 Task: In the Company maersk.com, Create email and send with subject: 'Welcome to a New Paradigm: Introducing Our Visionary Solution', and with mail content 'Good Day!_x000D_
We're excited to introduce you to an innovative solution that will revolutionize your industry. Get ready to redefine success and reach new heights!_x000D_
Best Regard', attach the document: Terms_and_conditions.doc and insert image: visitingcard.jpg. Below Best Regards, write Pinterest and insert the URL: 'in.pinterest.com'. Mark checkbox to create task to follow up : In 2 weeks.  Enter or choose an email address of recipient's from company's contact and send.. Logged in from softage.5@softage.net
Action: Mouse moved to (77, 62)
Screenshot: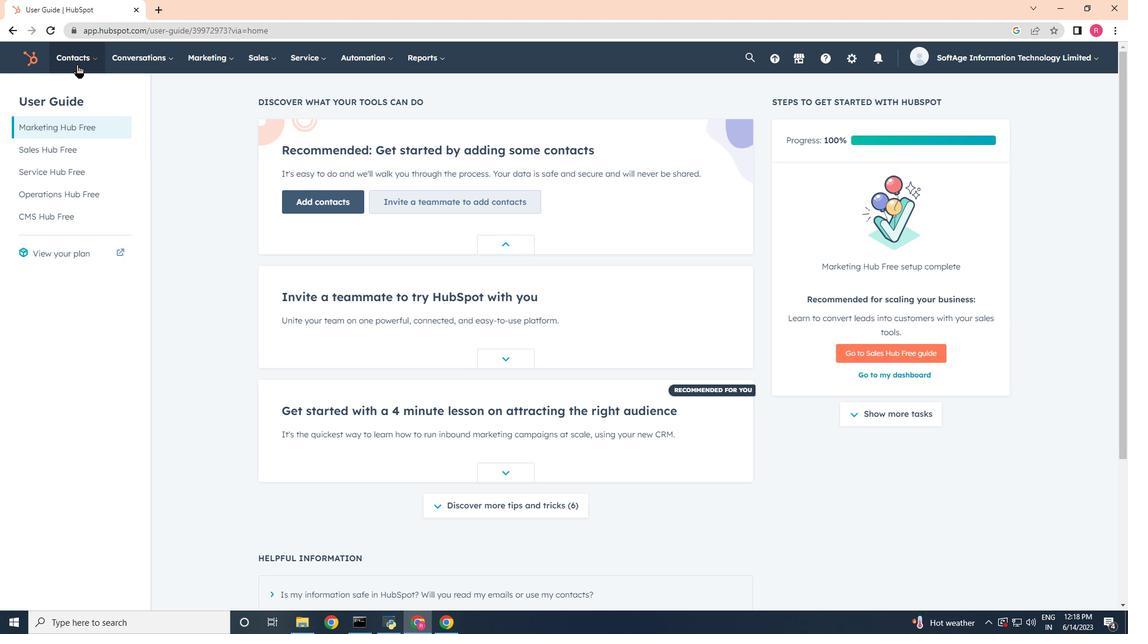 
Action: Mouse pressed left at (77, 62)
Screenshot: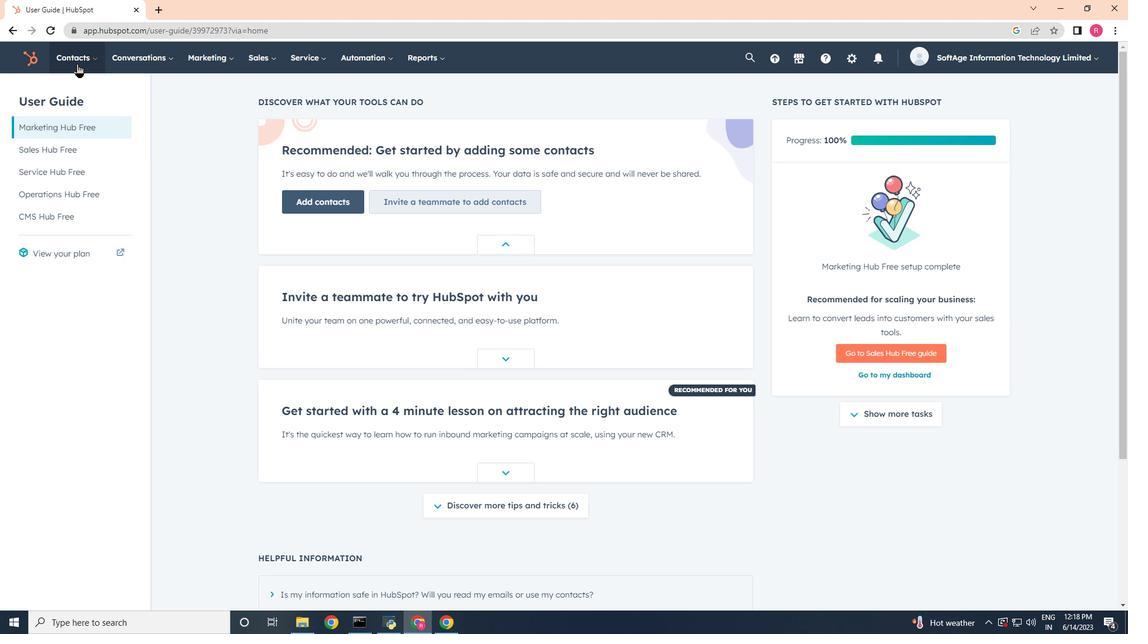 
Action: Mouse moved to (87, 115)
Screenshot: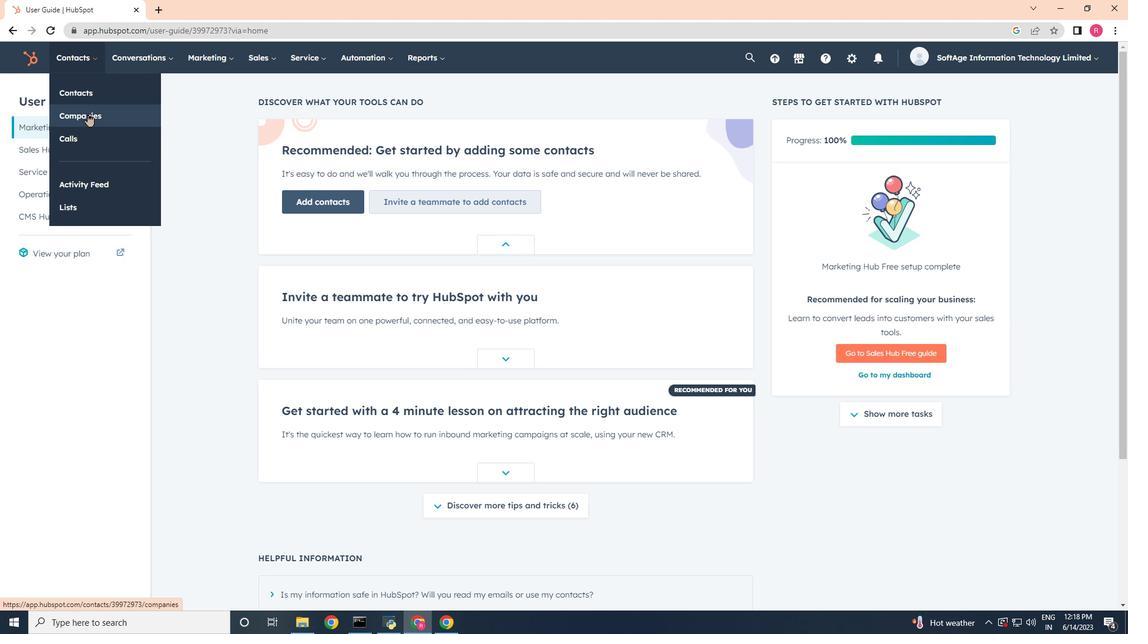 
Action: Mouse pressed left at (87, 115)
Screenshot: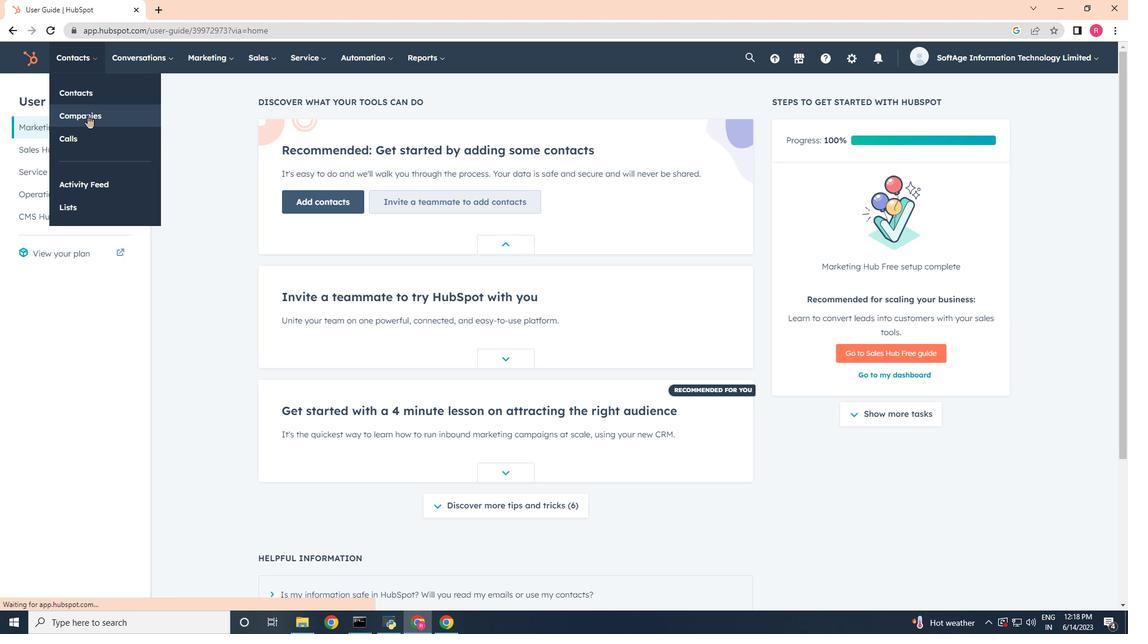 
Action: Mouse moved to (101, 192)
Screenshot: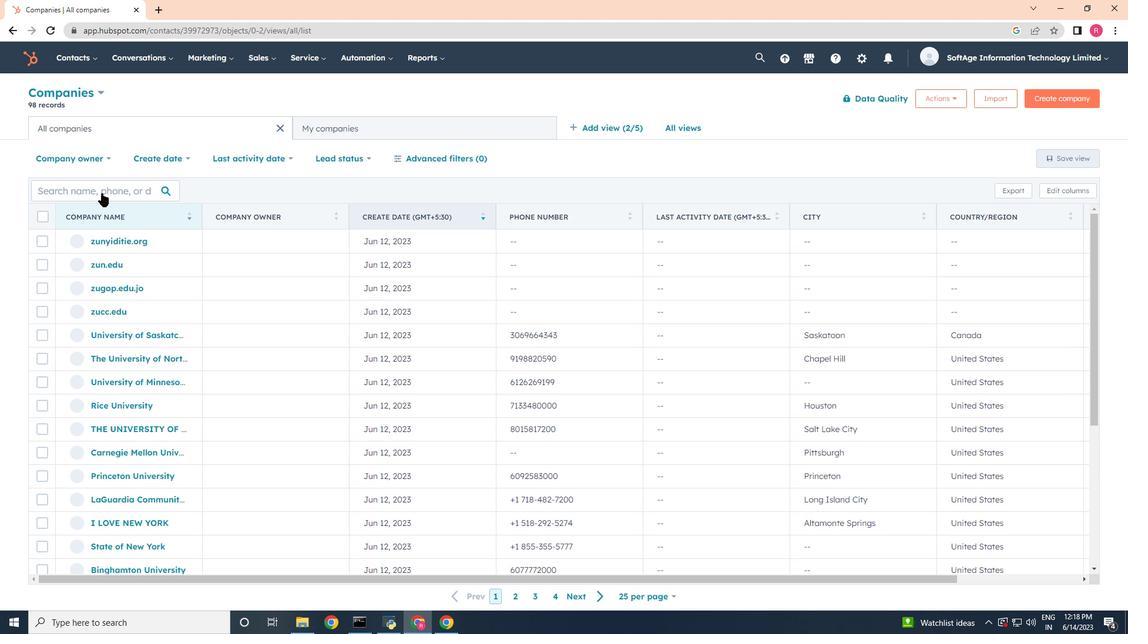 
Action: Mouse pressed left at (101, 192)
Screenshot: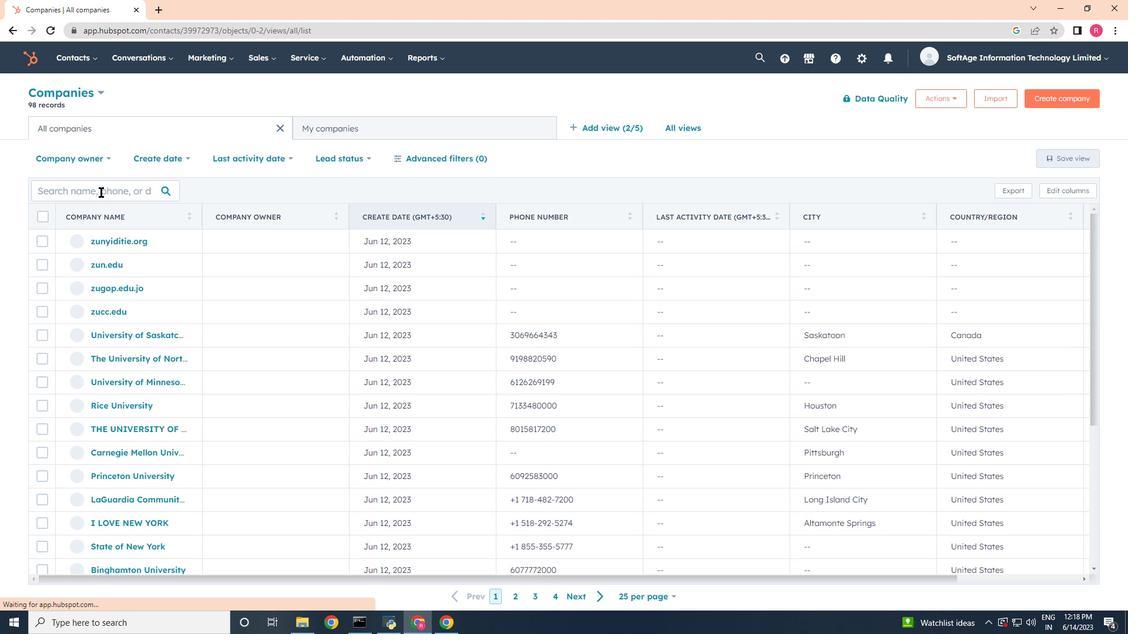 
Action: Key pressed maersk.com
Screenshot: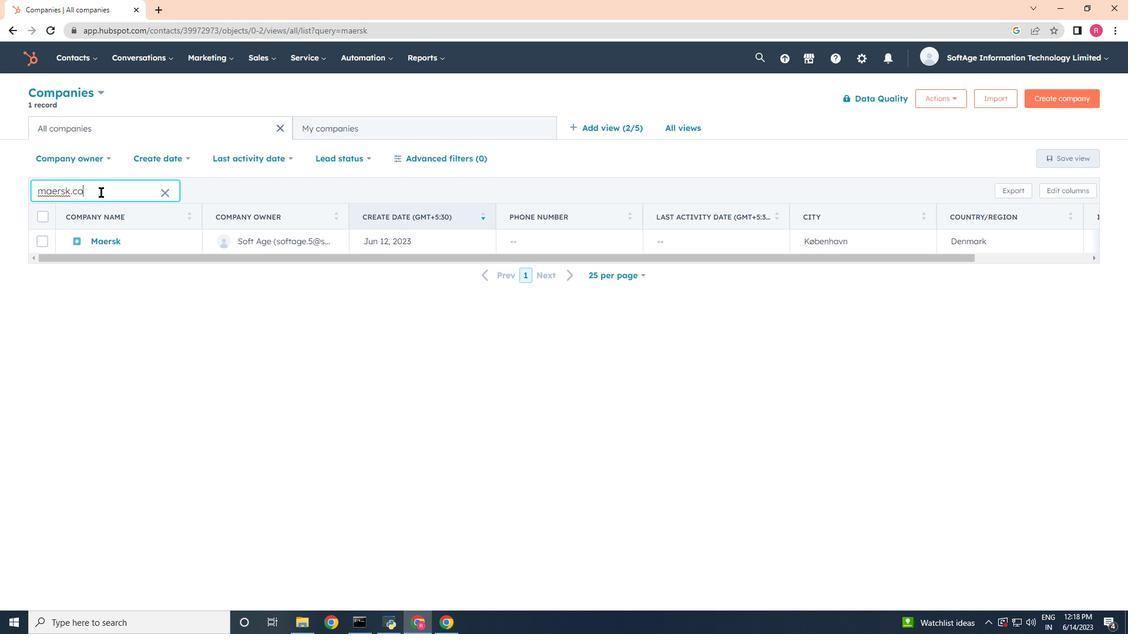 
Action: Mouse moved to (100, 239)
Screenshot: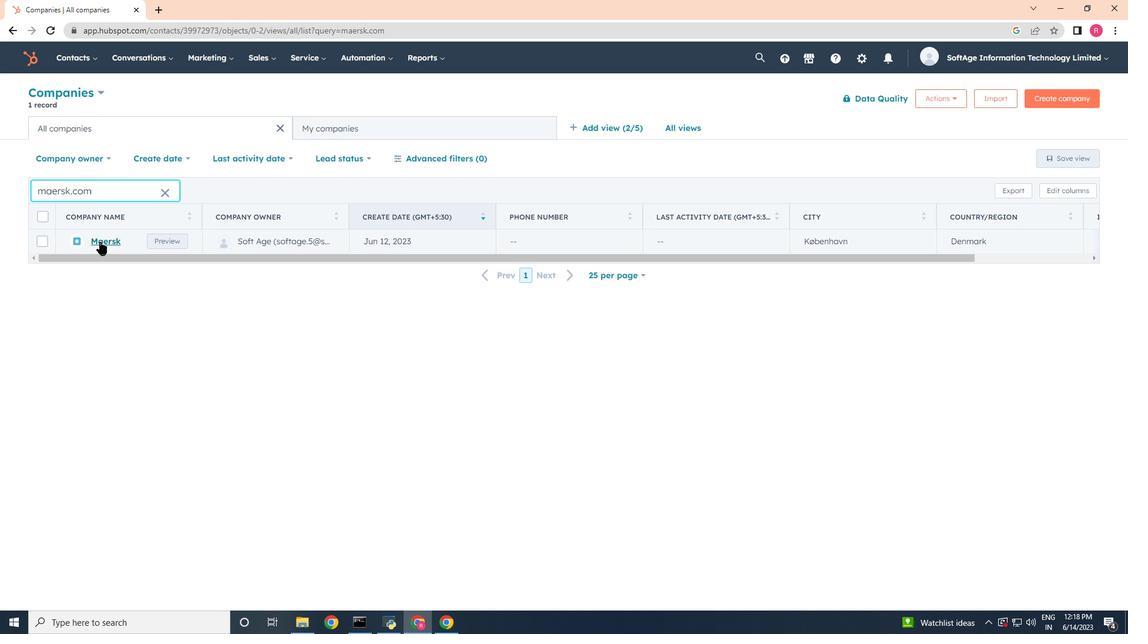
Action: Mouse pressed left at (100, 239)
Screenshot: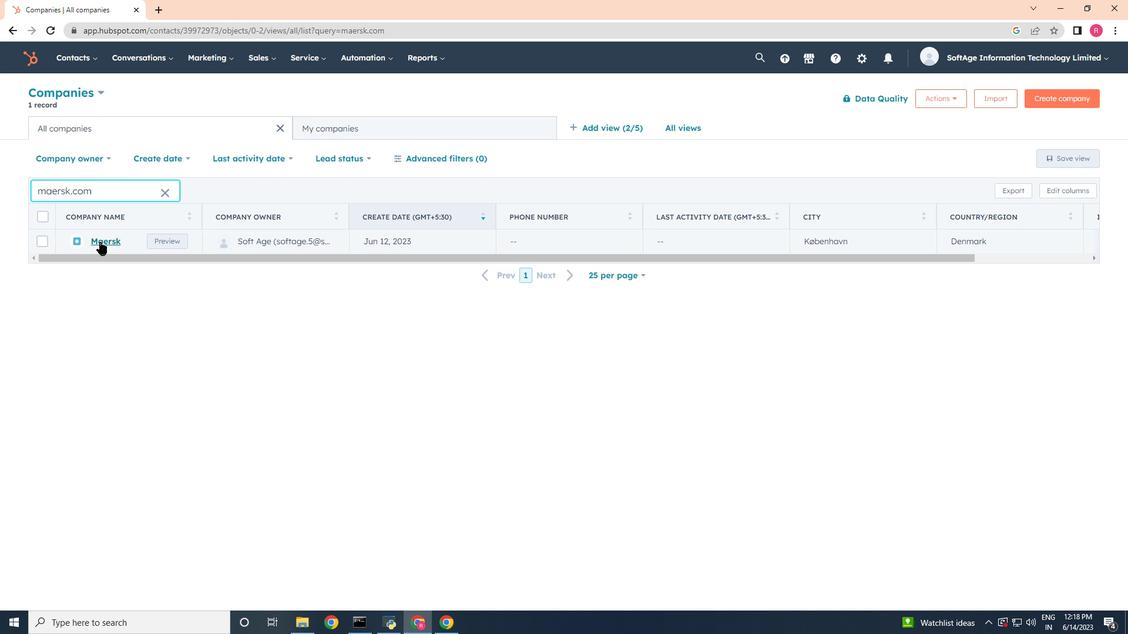 
Action: Mouse moved to (78, 198)
Screenshot: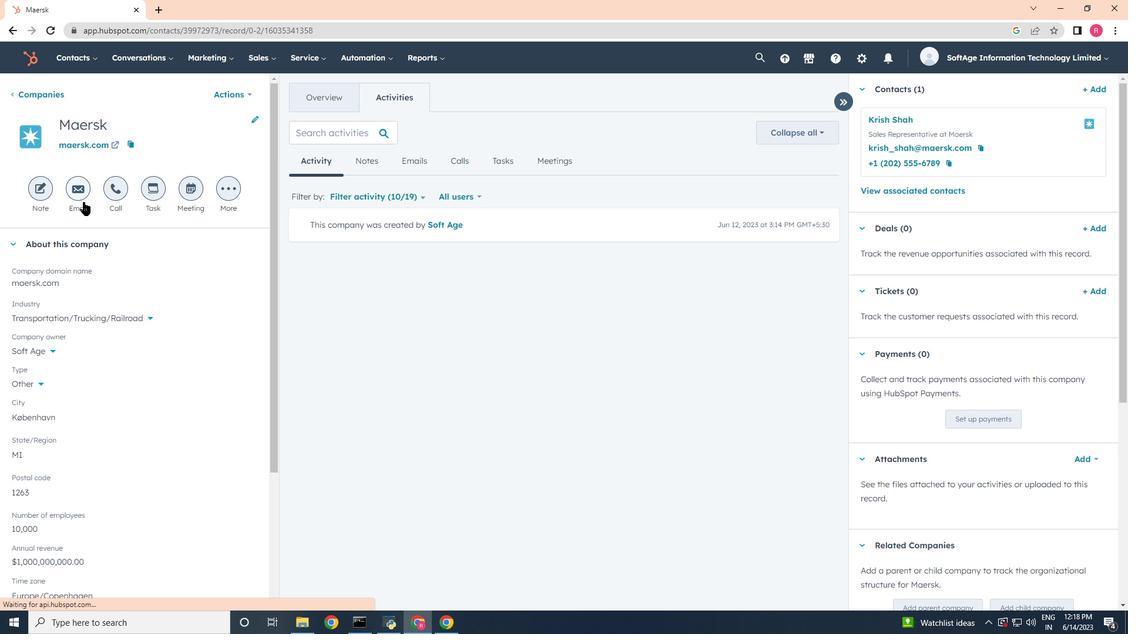 
Action: Mouse pressed left at (78, 198)
Screenshot: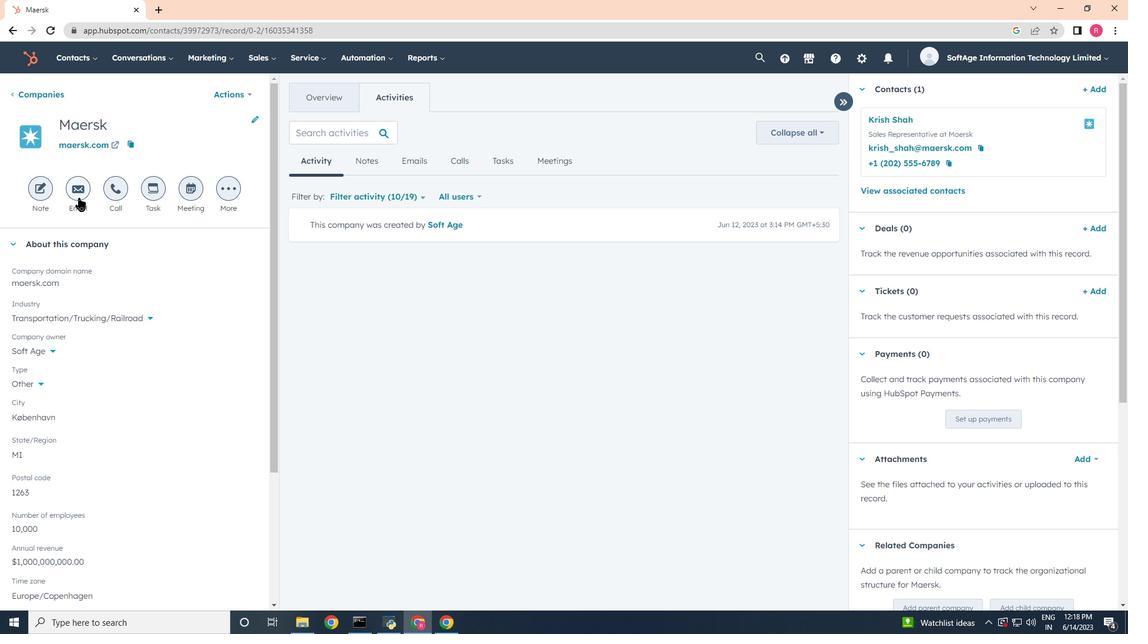 
Action: Mouse moved to (995, 297)
Screenshot: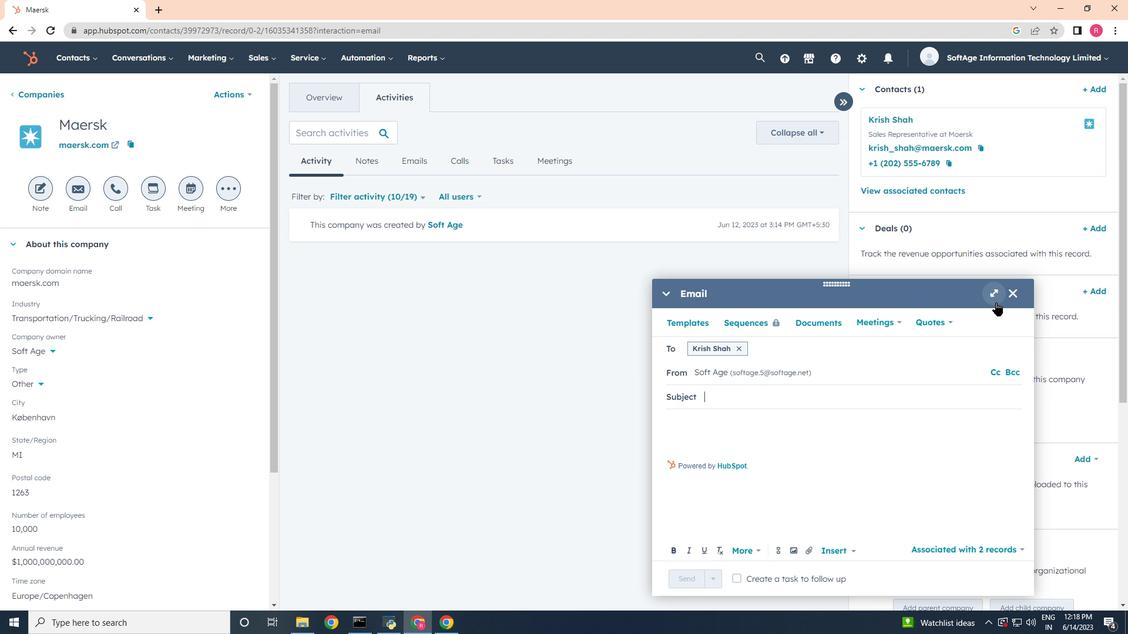 
Action: Mouse pressed left at (995, 297)
Screenshot: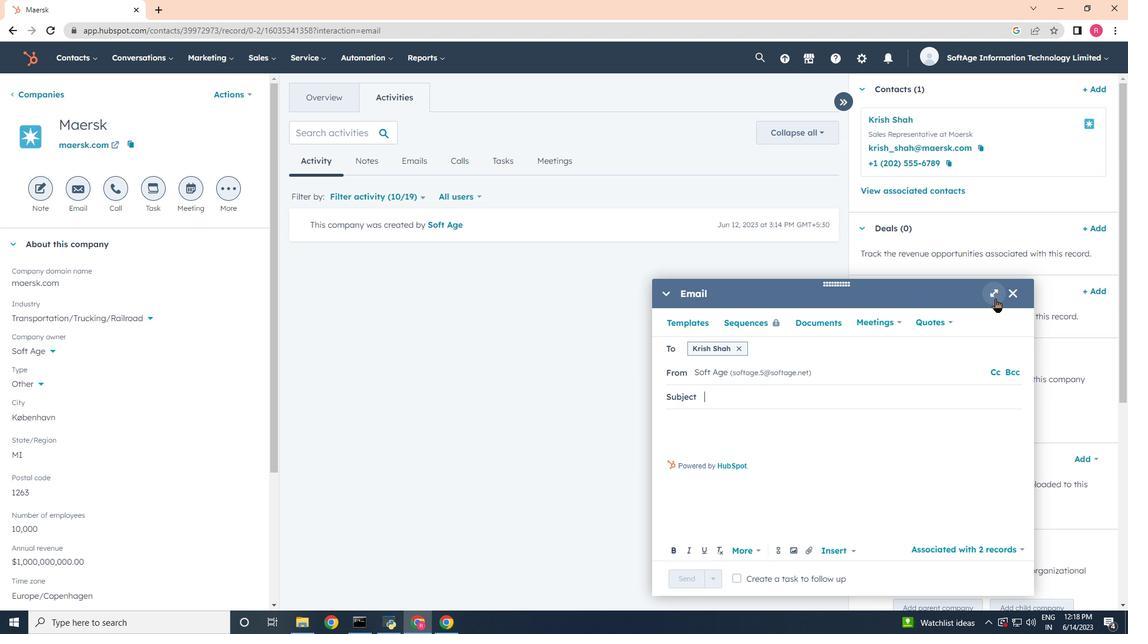 
Action: Mouse moved to (831, 381)
Screenshot: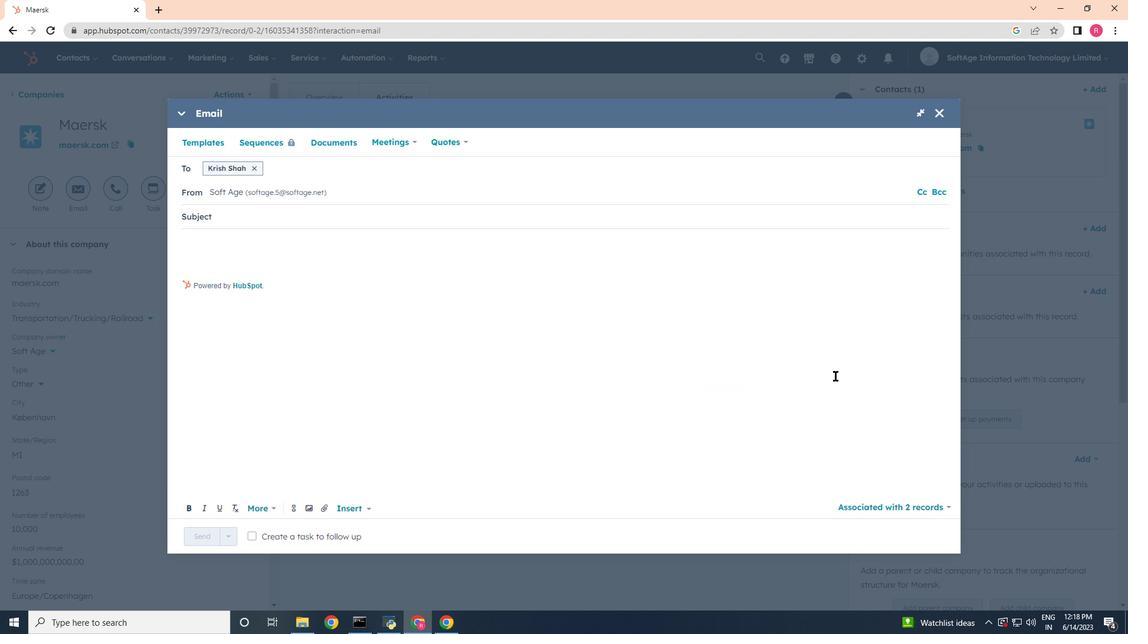 
Action: Key pressed <Key.shift><Key.shift><Key.shift>Welcome<Key.space>to<Key.space>a<Key.space><Key.shift>New<Key.space><Key.shift>Paradigm<Key.shift_r>:<Key.space><Key.shift>Introducing<Key.space><Key.shift>Our<Key.space><Key.shift>Visionary<Key.space><Key.shift>Solution
Screenshot: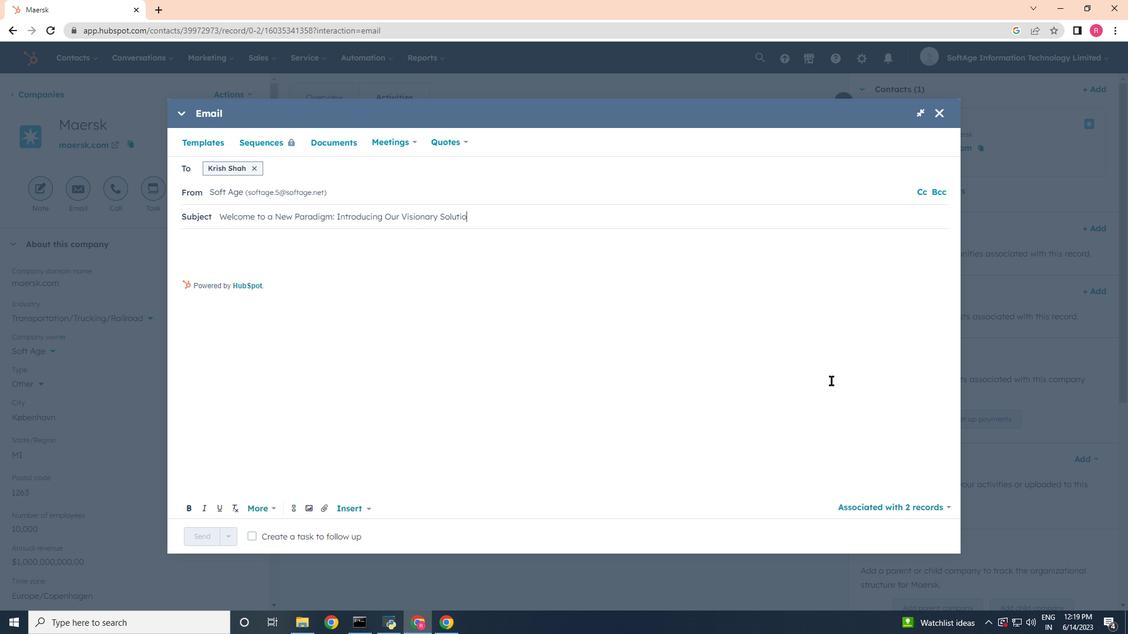 
Action: Mouse moved to (198, 245)
Screenshot: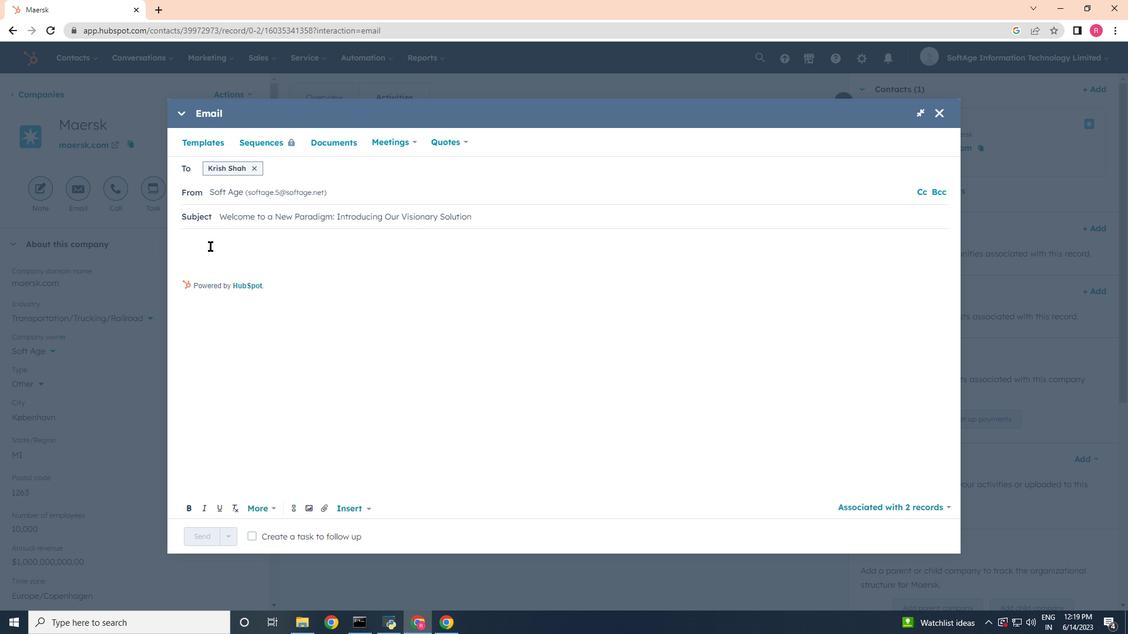 
Action: Mouse pressed left at (198, 245)
Screenshot: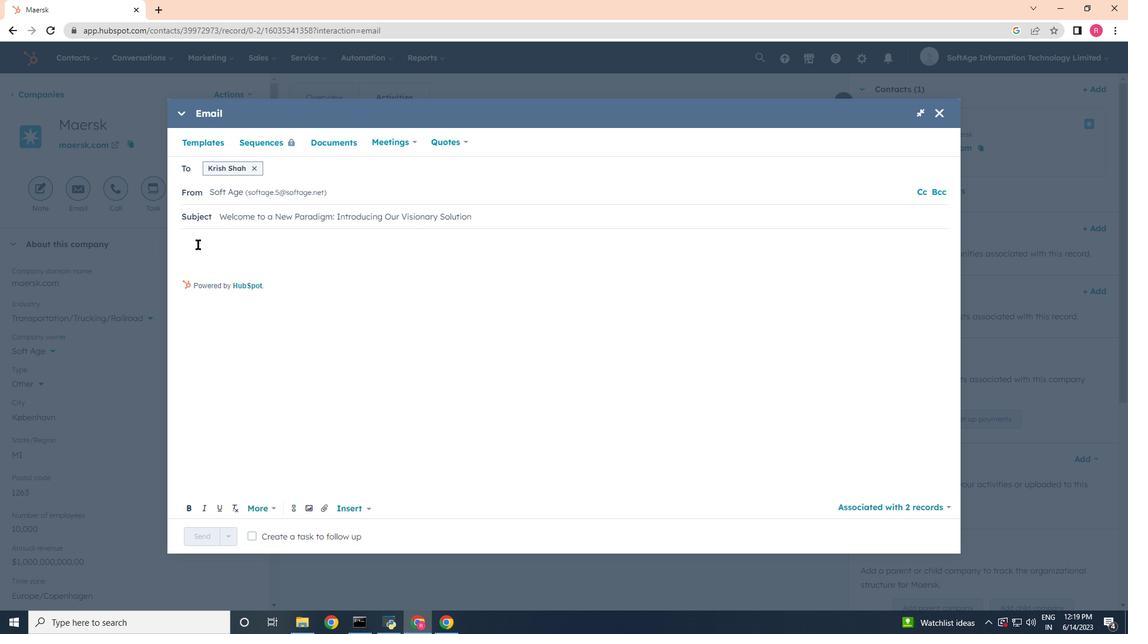 
Action: Key pressed <Key.shift><Key.shift><Key.shift>We're<Key.space>
Screenshot: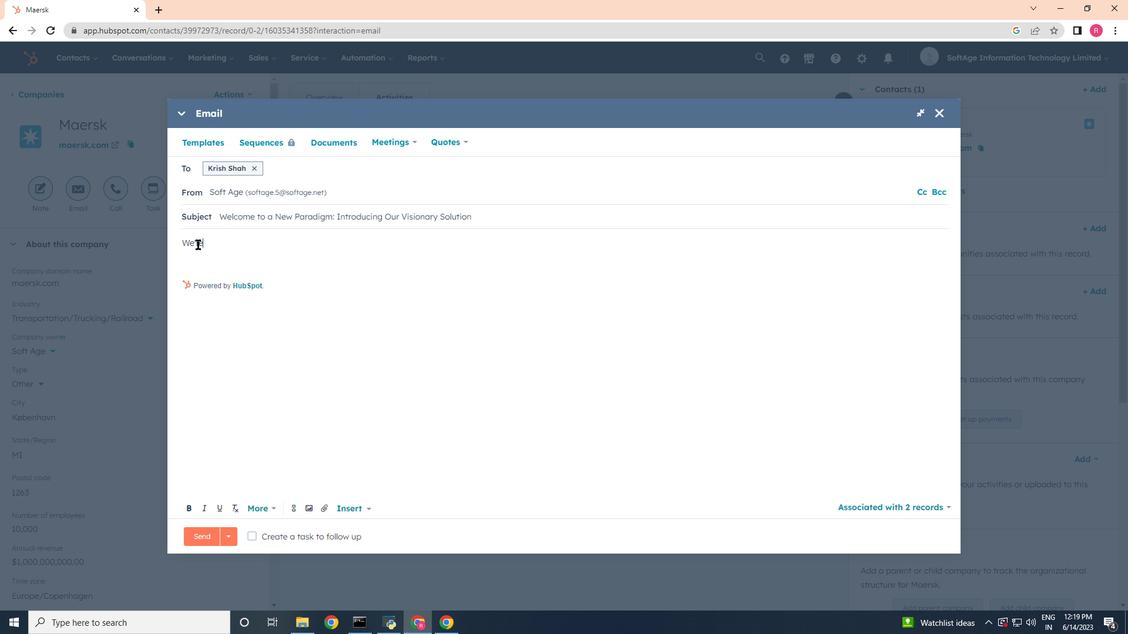 
Action: Mouse moved to (194, 423)
Screenshot: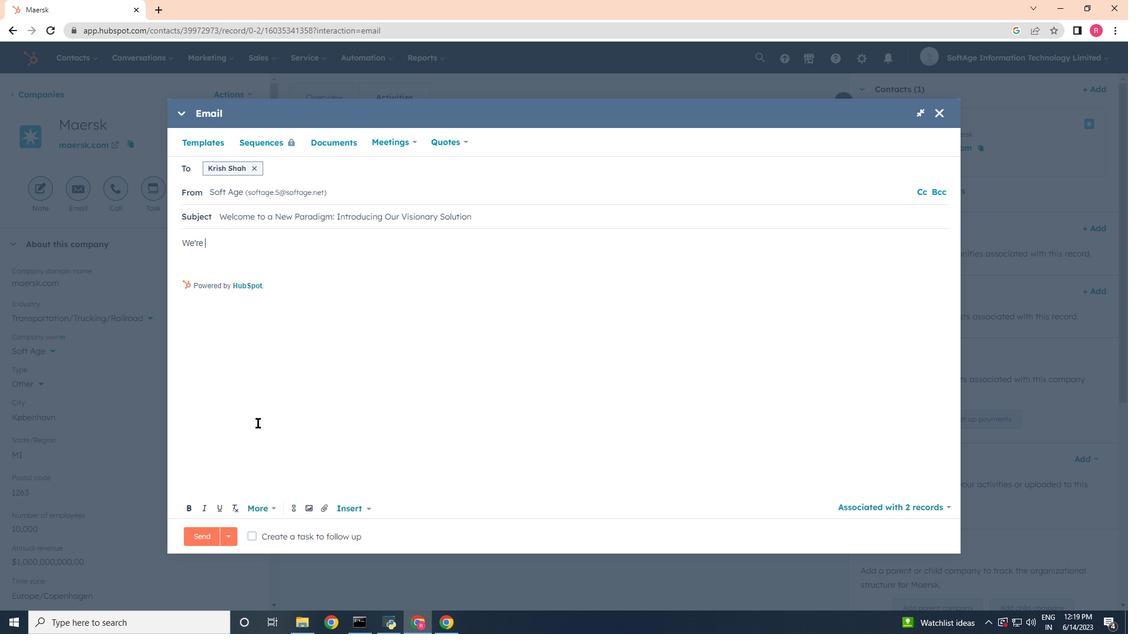 
Action: Key pressed excited<Key.space>to<Key.space>introducing<Key.space>you<Key.space>to<Key.space>an<Key.space>innovative<Key.space>solution<Key.space>that<Key.space>will<Key.space>revolutionize<Key.space>your<Key.space>industry<Key.space><Key.backspace>.<Key.space><Key.shift>Get<Key.space>ready<Key.space>to<Key.space>redefine<Key.space>sucess<Key.space><Key.backspace><Key.backspace><Key.backspace><Key.backspace>cess<Key.space>and<Key.space>rech<Key.space>new<Key.space>heights
Screenshot: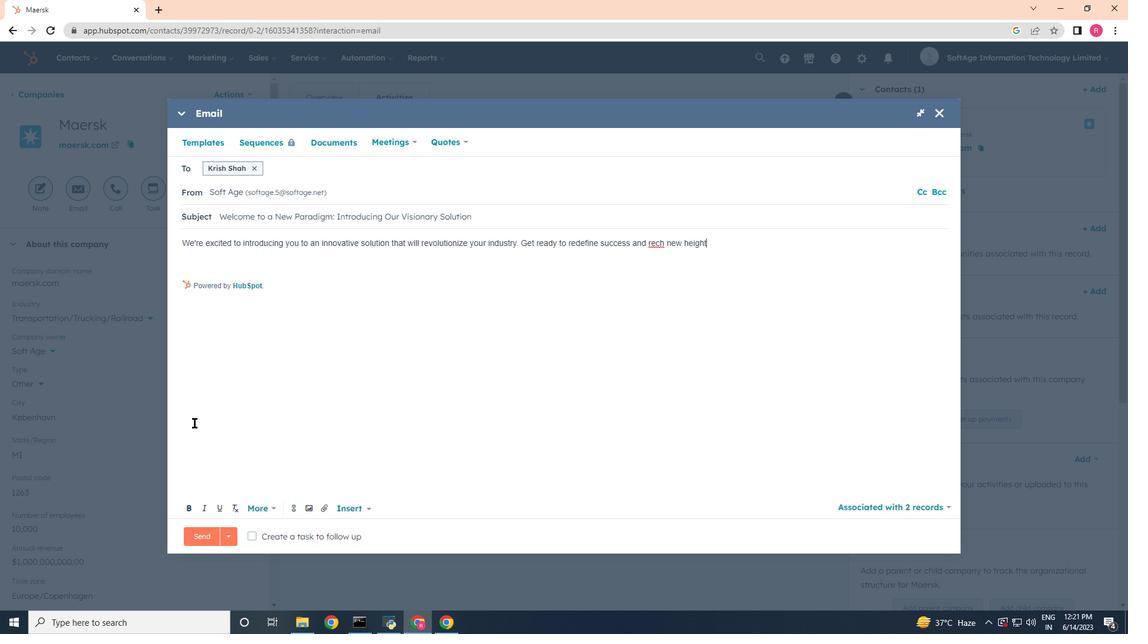 
Action: Mouse moved to (659, 242)
Screenshot: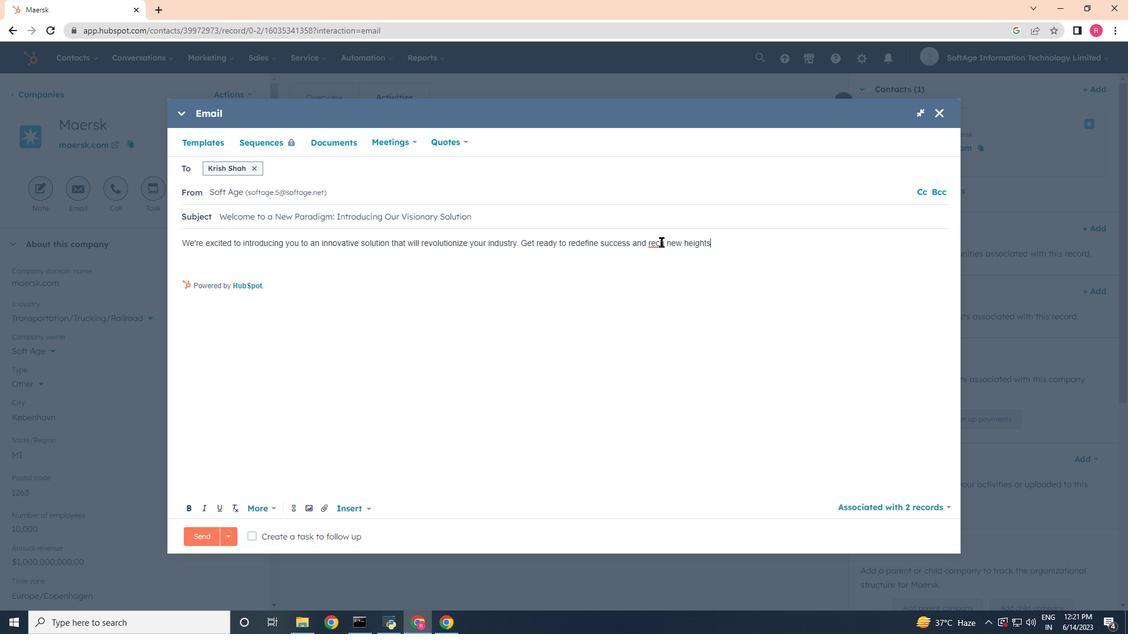 
Action: Mouse pressed left at (659, 242)
Screenshot: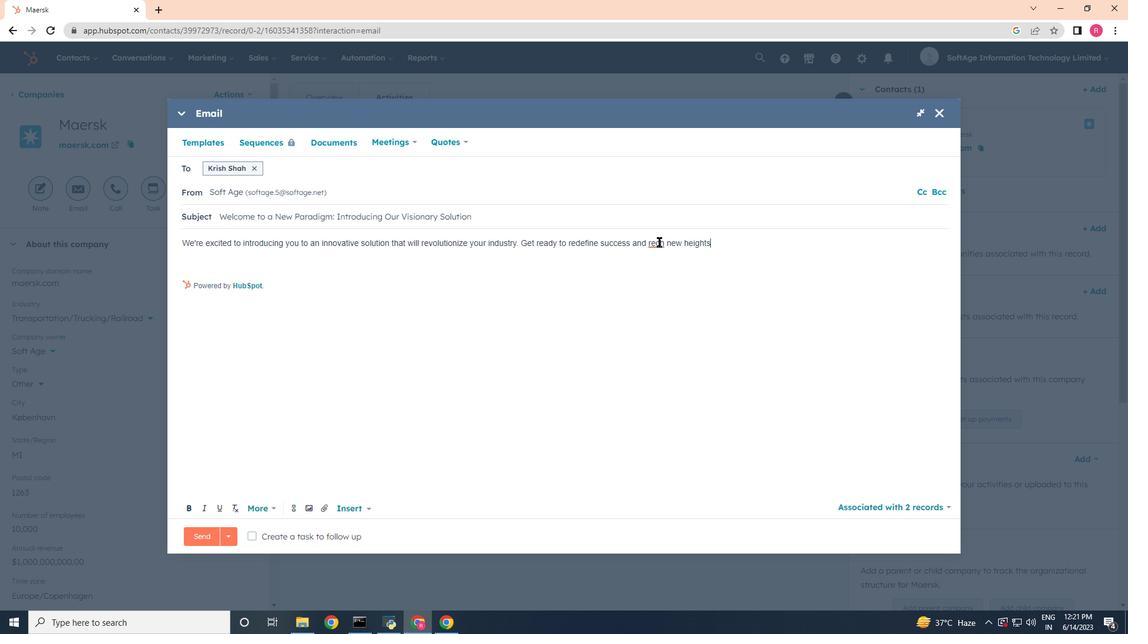 
Action: Mouse moved to (655, 242)
Screenshot: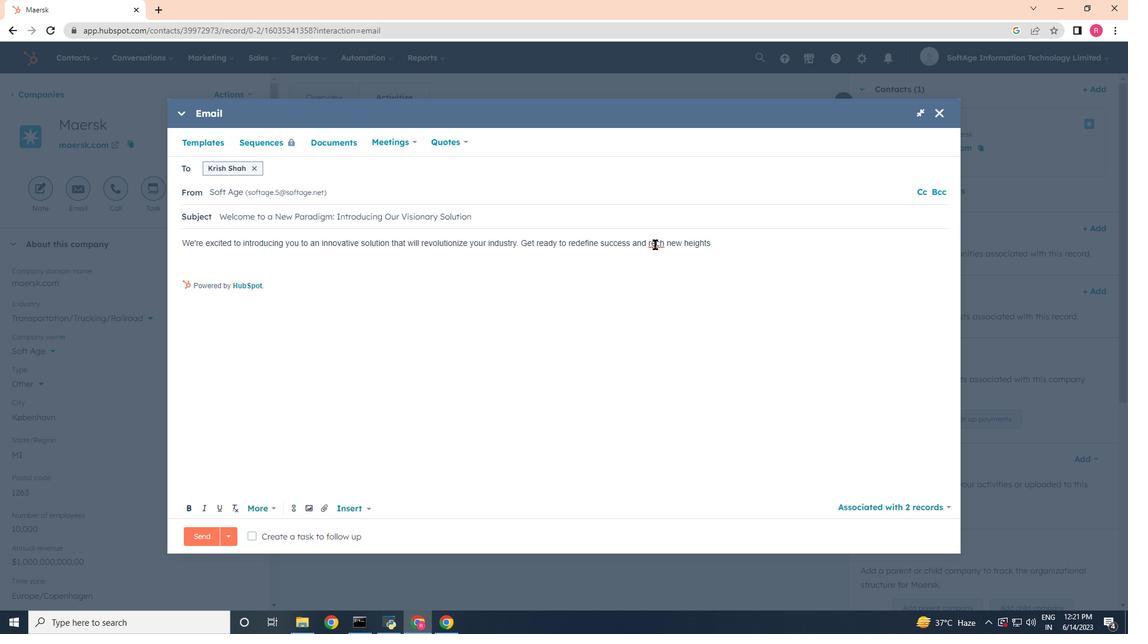 
Action: Mouse pressed left at (655, 242)
Screenshot: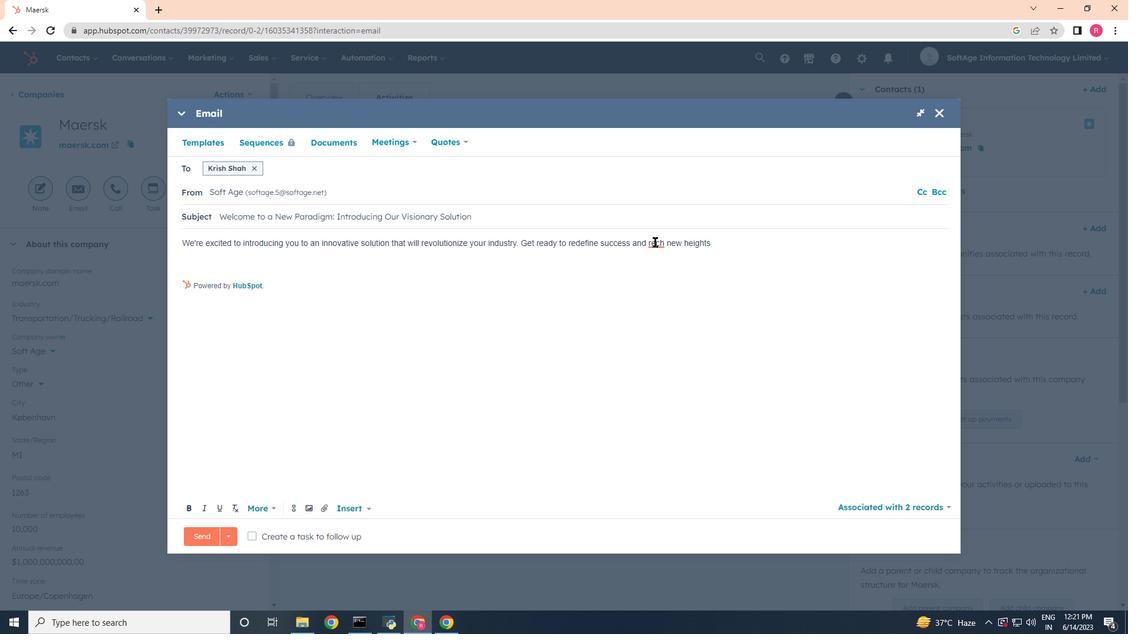 
Action: Key pressed a
Screenshot: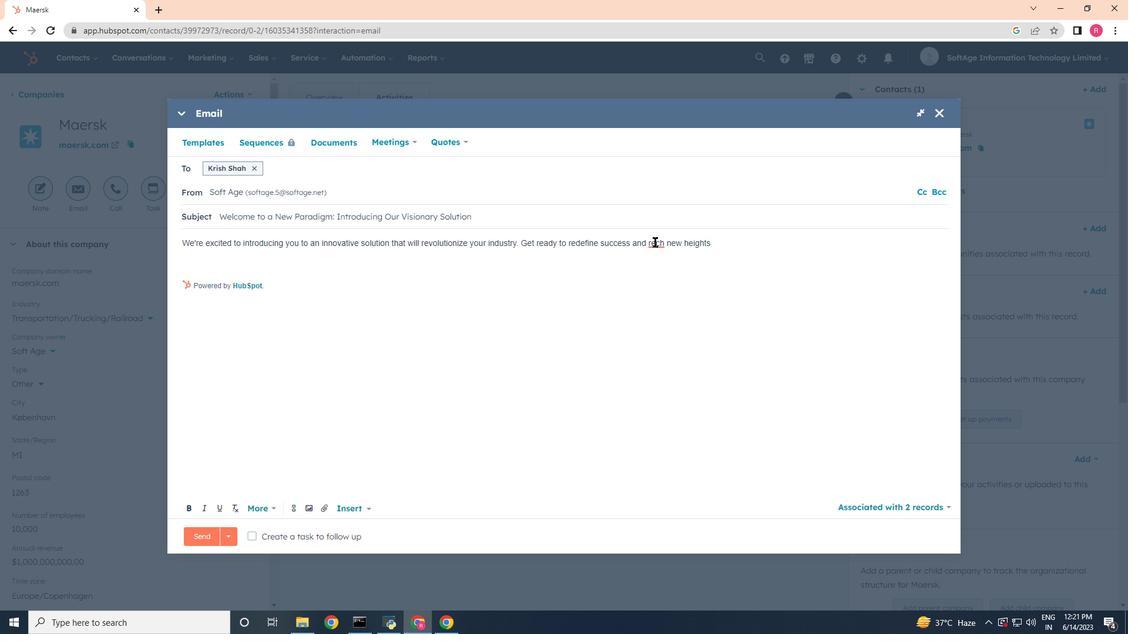 
Action: Mouse moved to (726, 245)
Screenshot: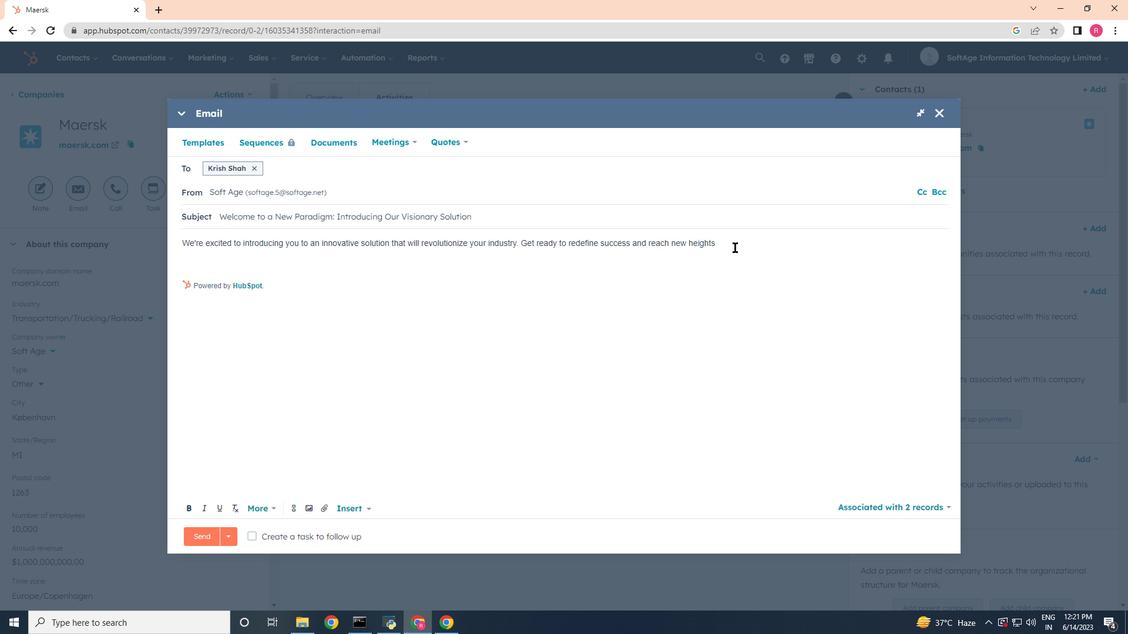 
Action: Mouse pressed left at (726, 245)
Screenshot: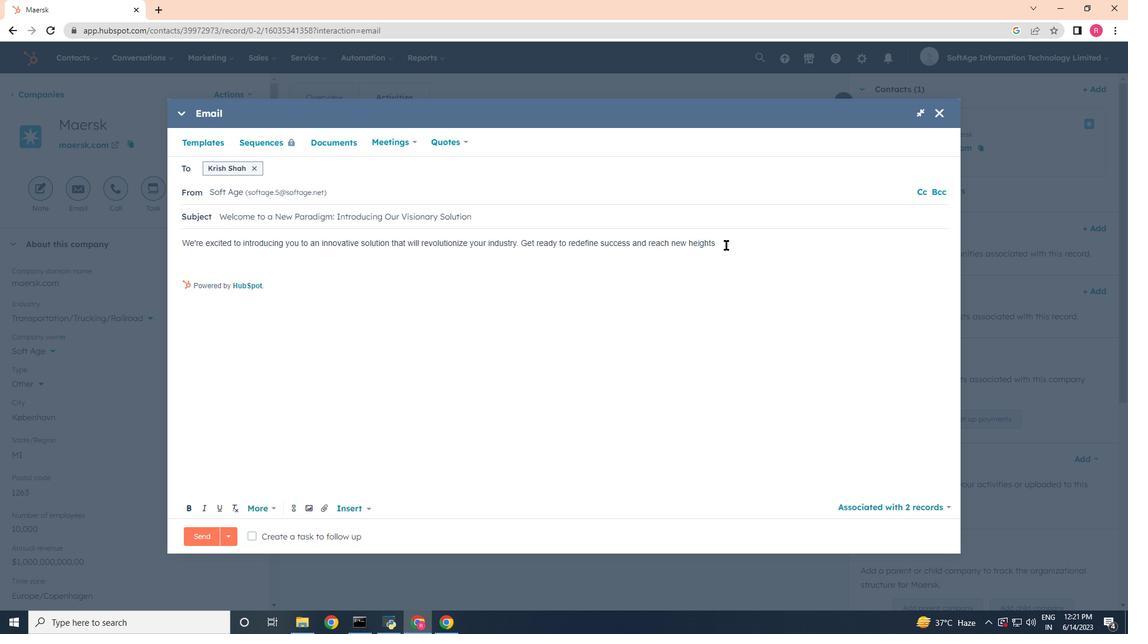 
Action: Key pressed <Key.shift><Key.shift><Key.shift><Key.shift><Key.shift><Key.shift><Key.shift><Key.shift>!<Key.enter><Key.enter><Key.shift>Best<Key.space><Key.shift>Regard,<Key.enter>
Screenshot: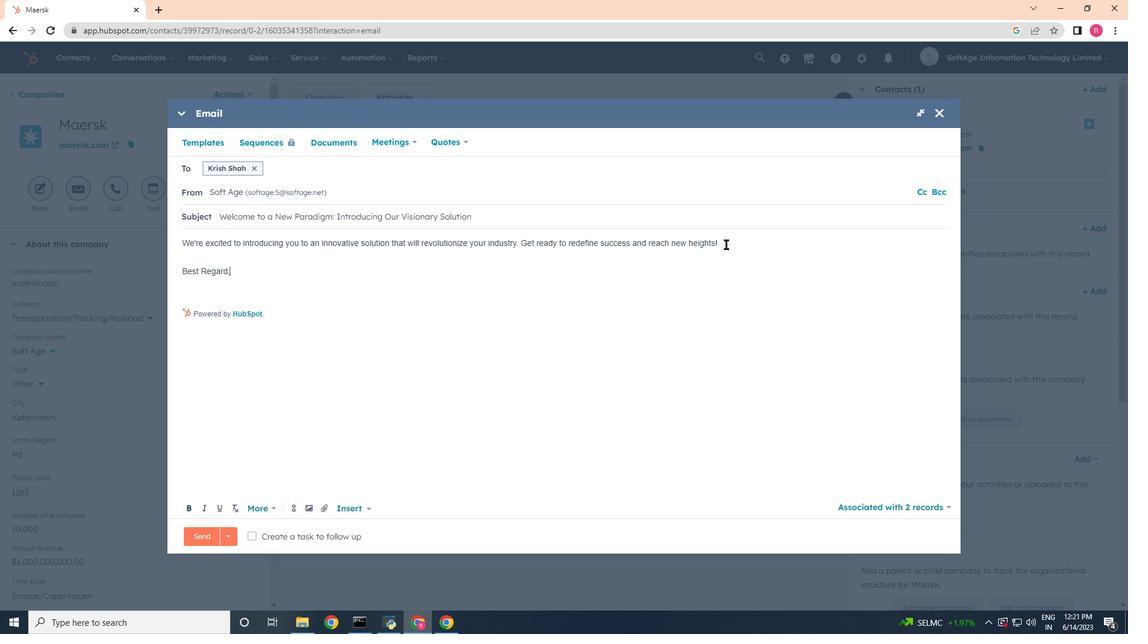 
Action: Mouse moved to (326, 507)
Screenshot: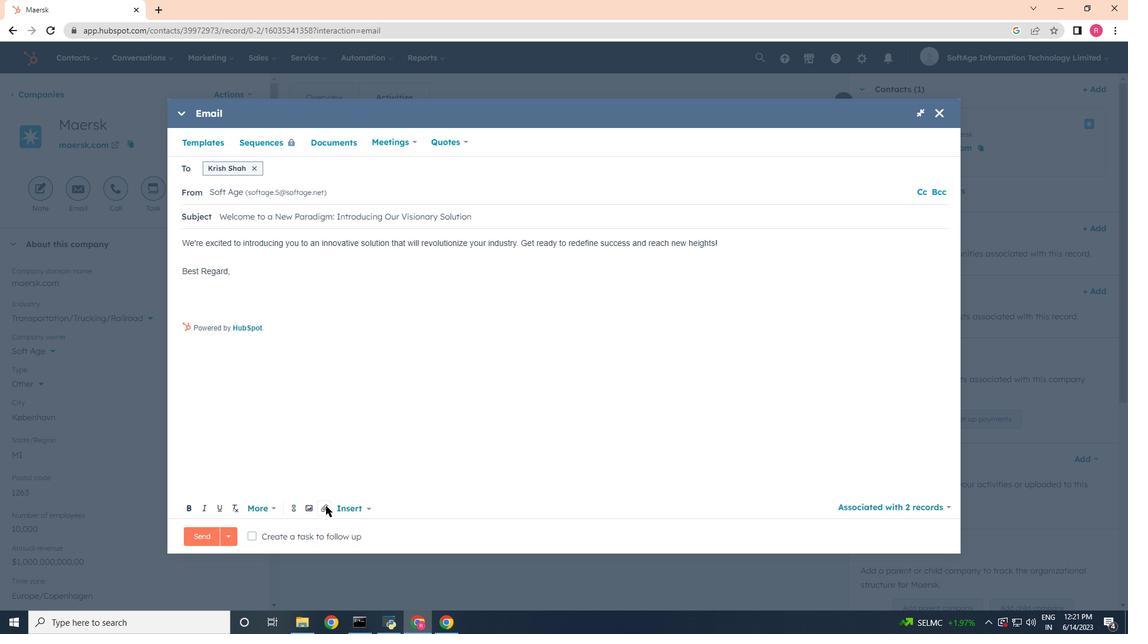 
Action: Mouse pressed left at (326, 507)
Screenshot: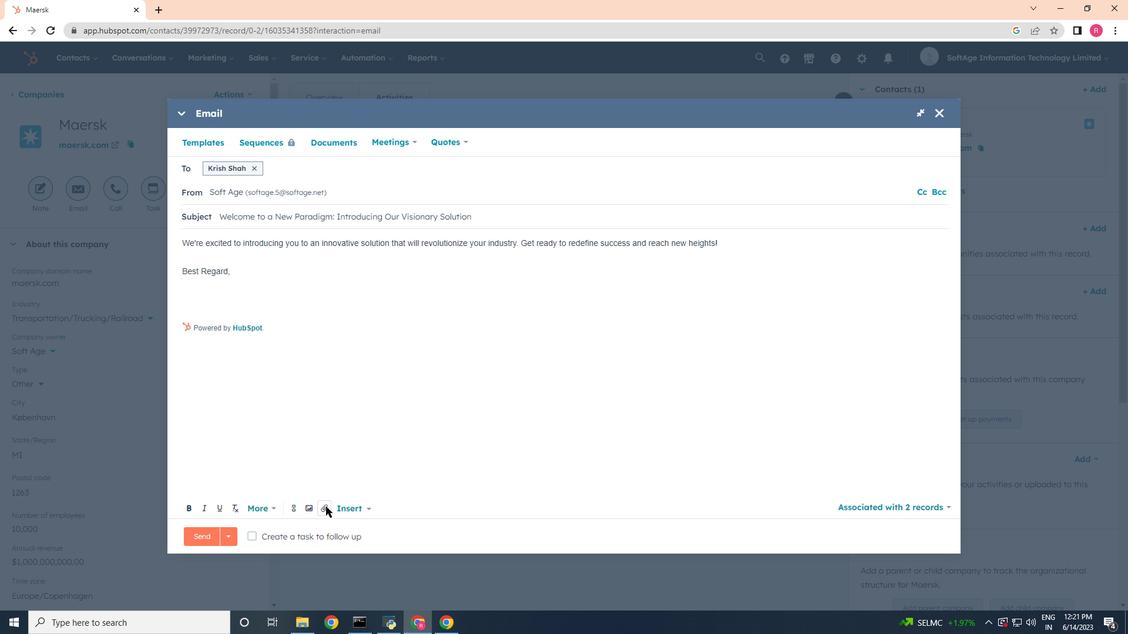 
Action: Mouse moved to (335, 477)
Screenshot: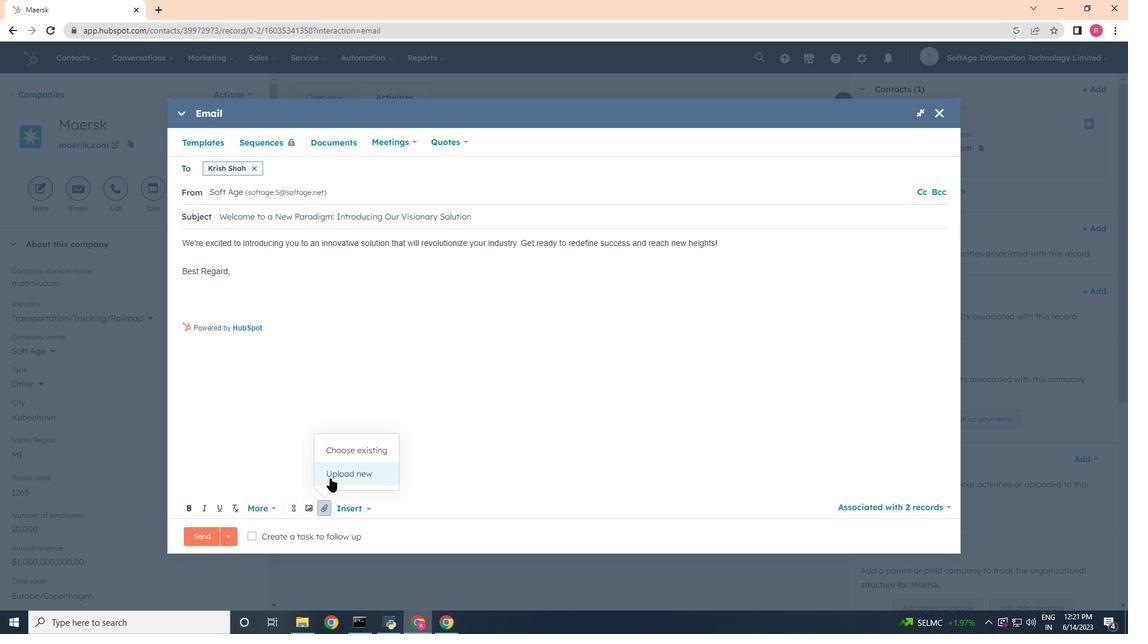 
Action: Mouse pressed left at (335, 477)
Screenshot: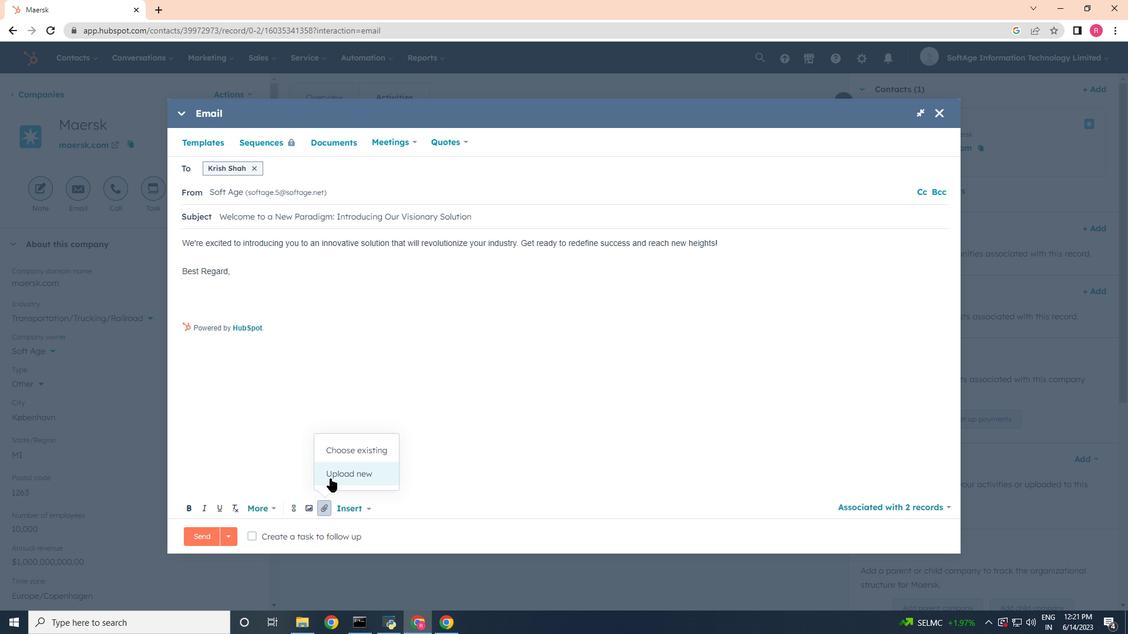 
Action: Mouse moved to (250, 258)
Screenshot: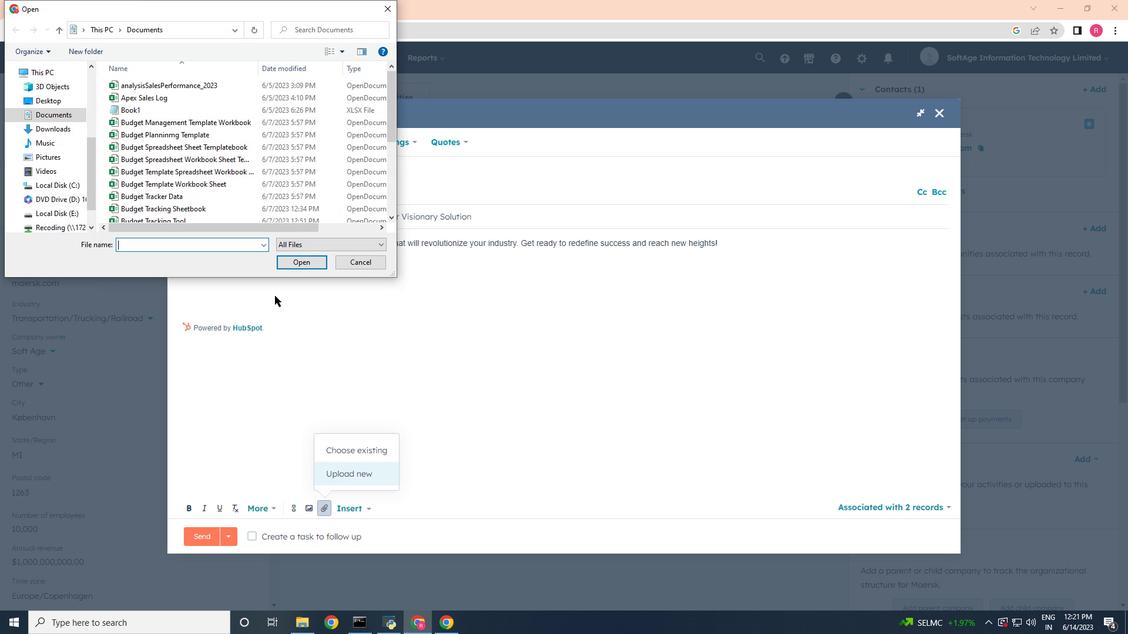 
Action: Mouse scrolled (250, 258) with delta (0, 0)
Screenshot: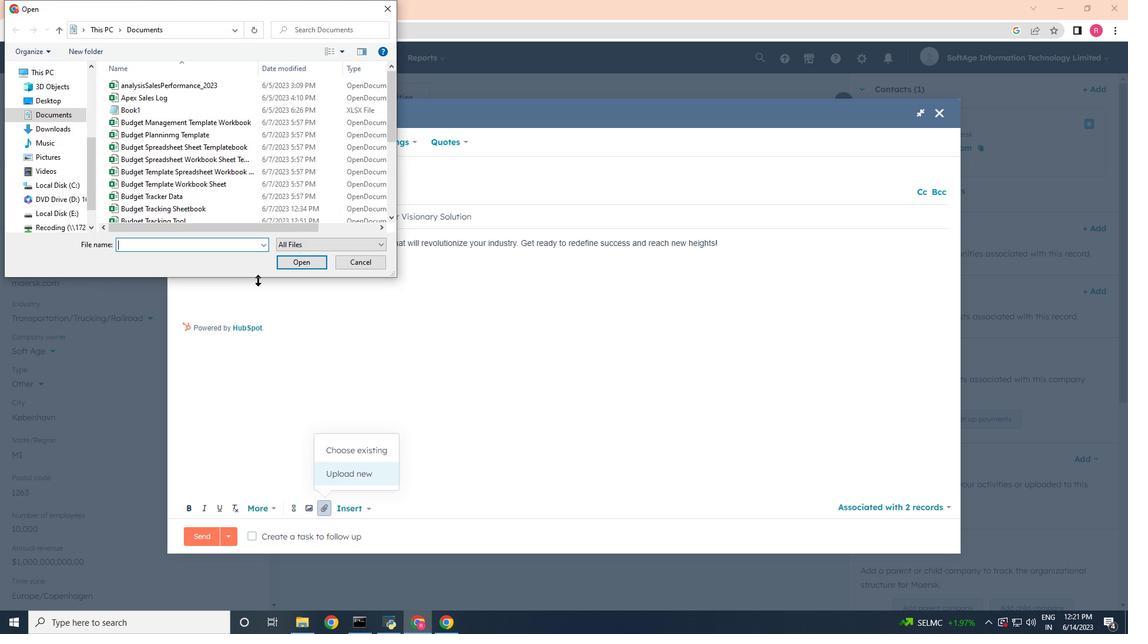 
Action: Mouse moved to (250, 248)
Screenshot: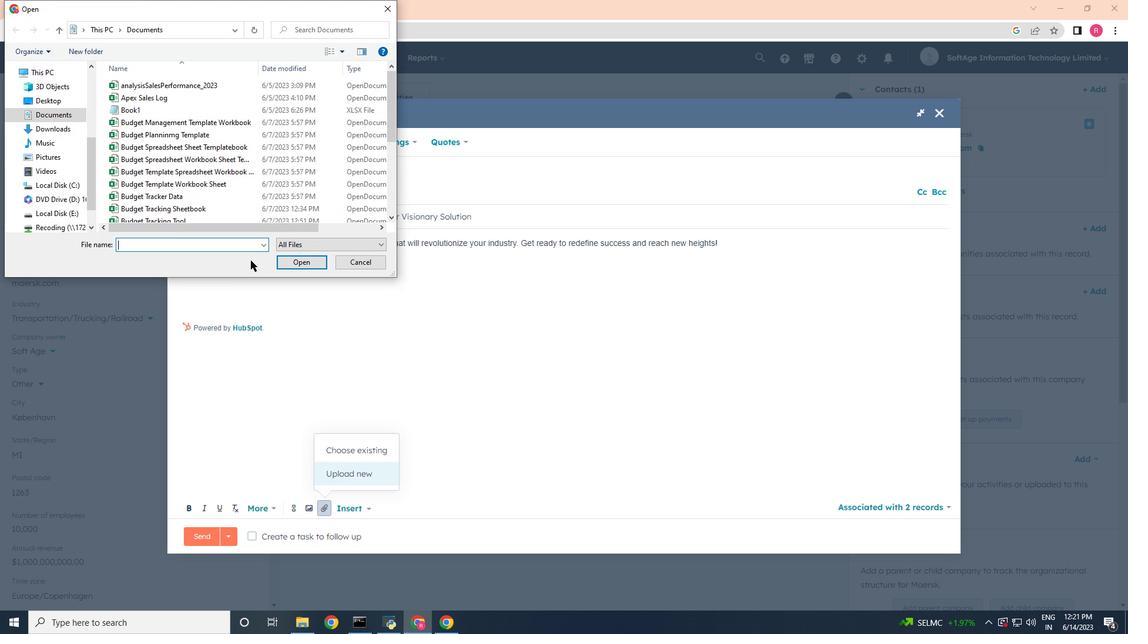 
Action: Mouse scrolled (250, 247) with delta (0, 0)
Screenshot: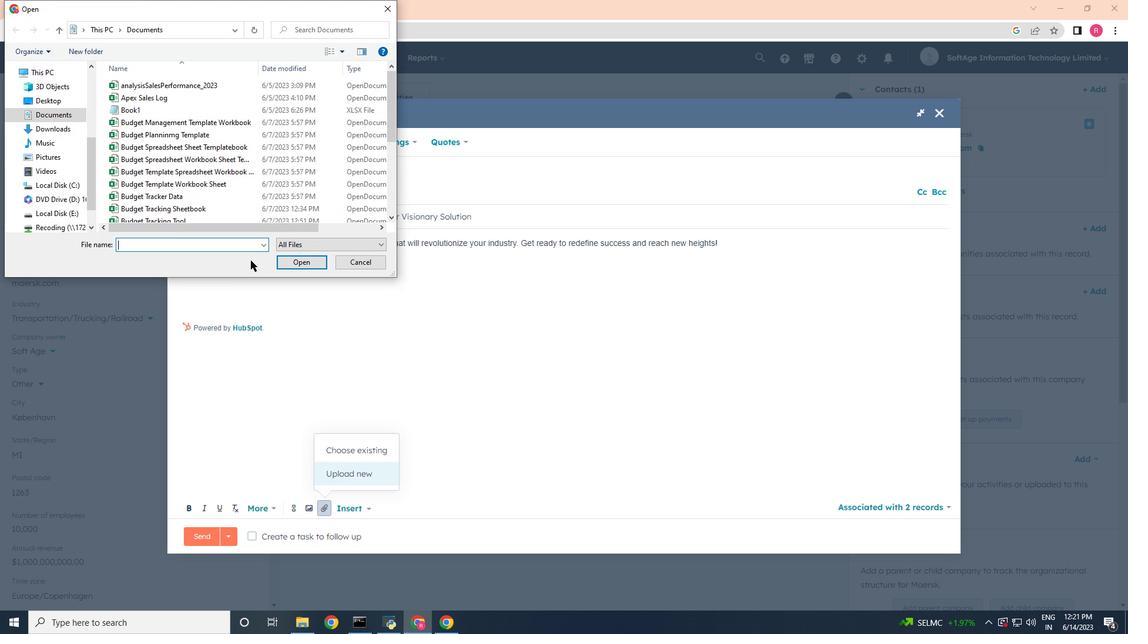 
Action: Mouse moved to (250, 238)
Screenshot: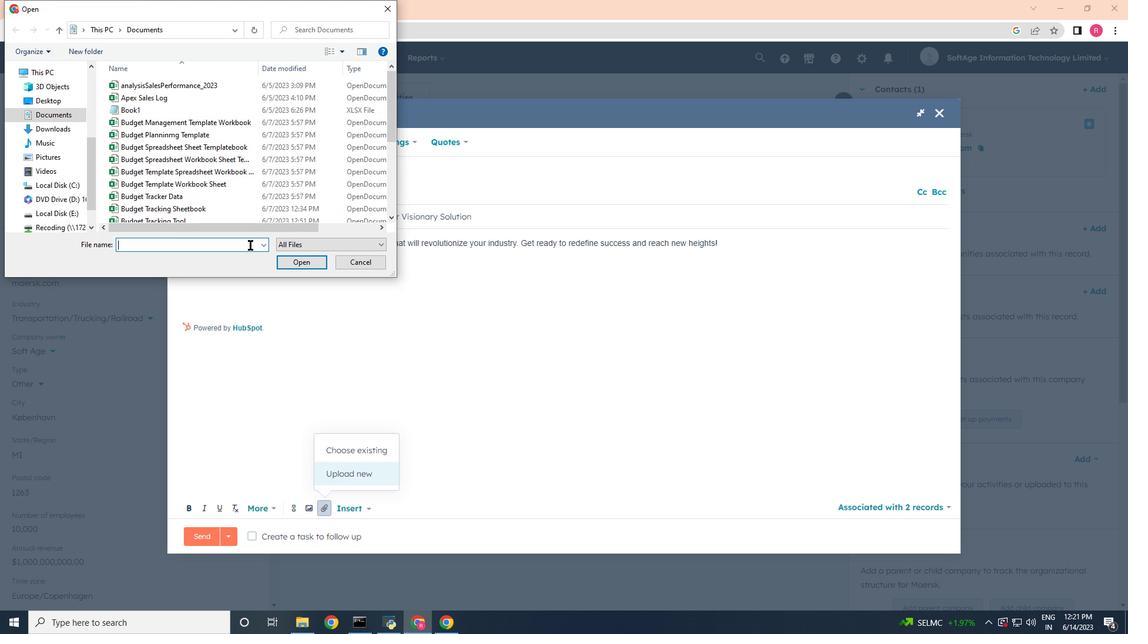
Action: Mouse scrolled (250, 240) with delta (0, 0)
Screenshot: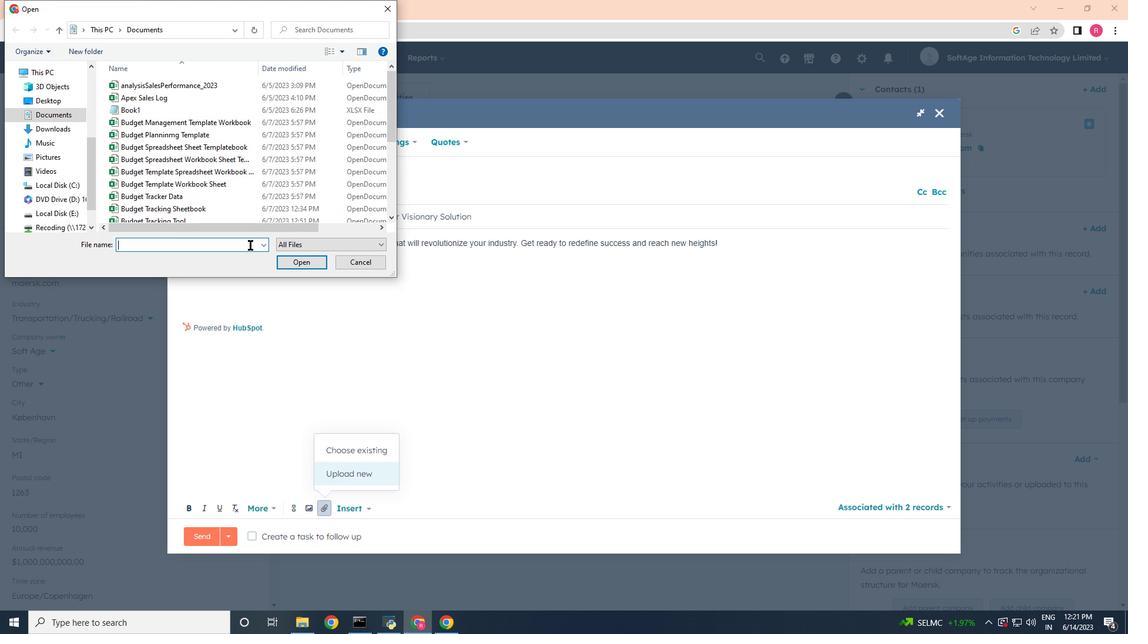
Action: Mouse moved to (250, 233)
Screenshot: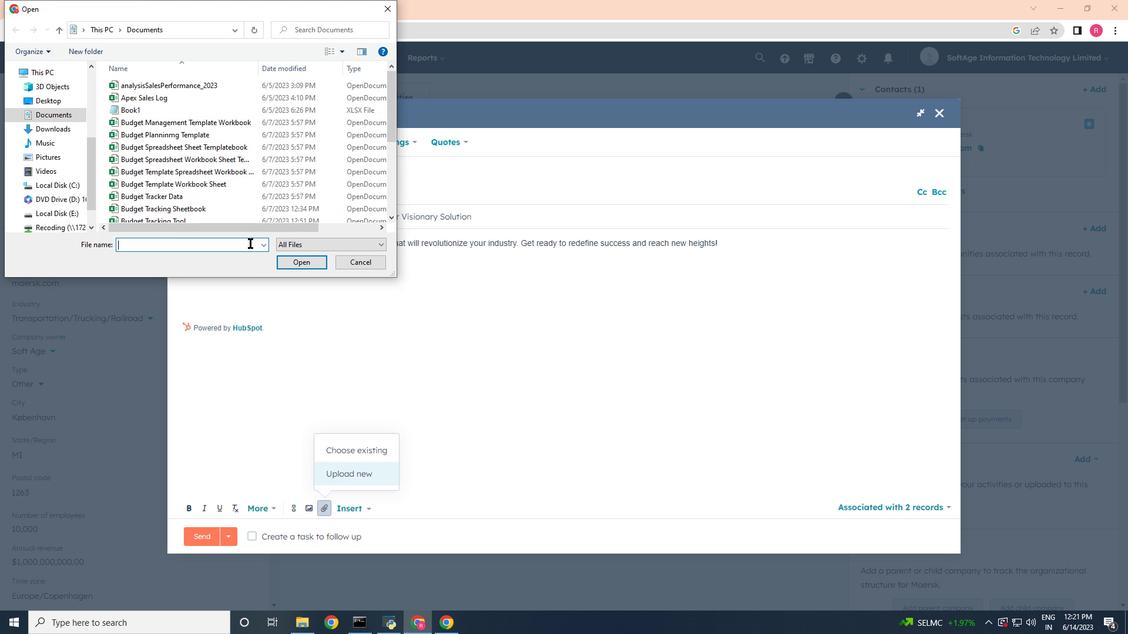 
Action: Mouse scrolled (250, 233) with delta (0, 0)
Screenshot: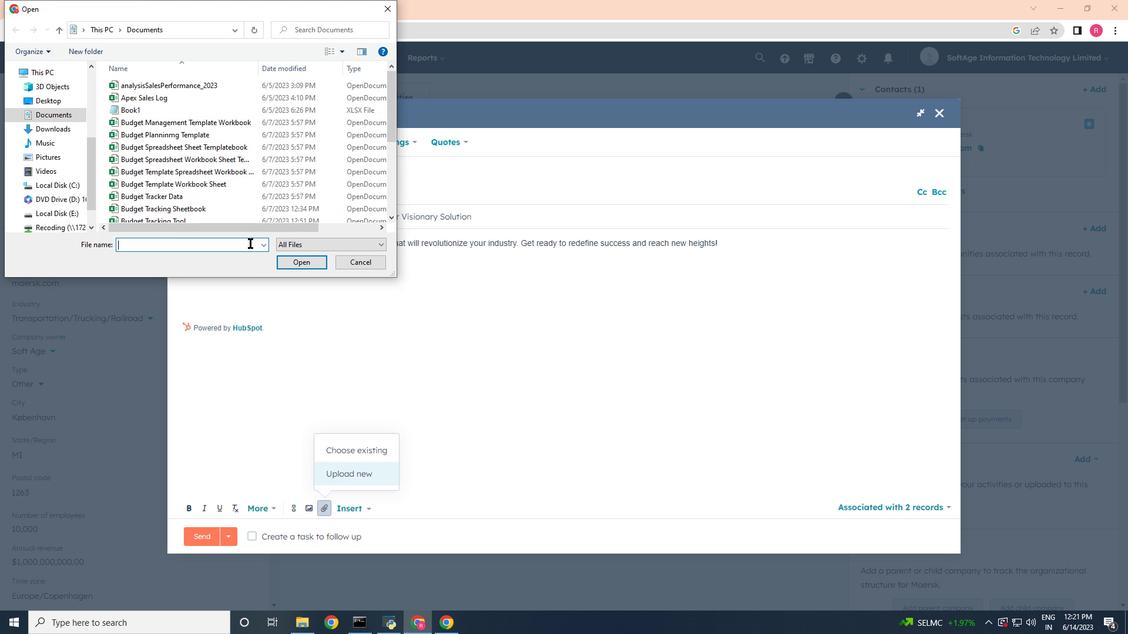 
Action: Mouse moved to (249, 179)
Screenshot: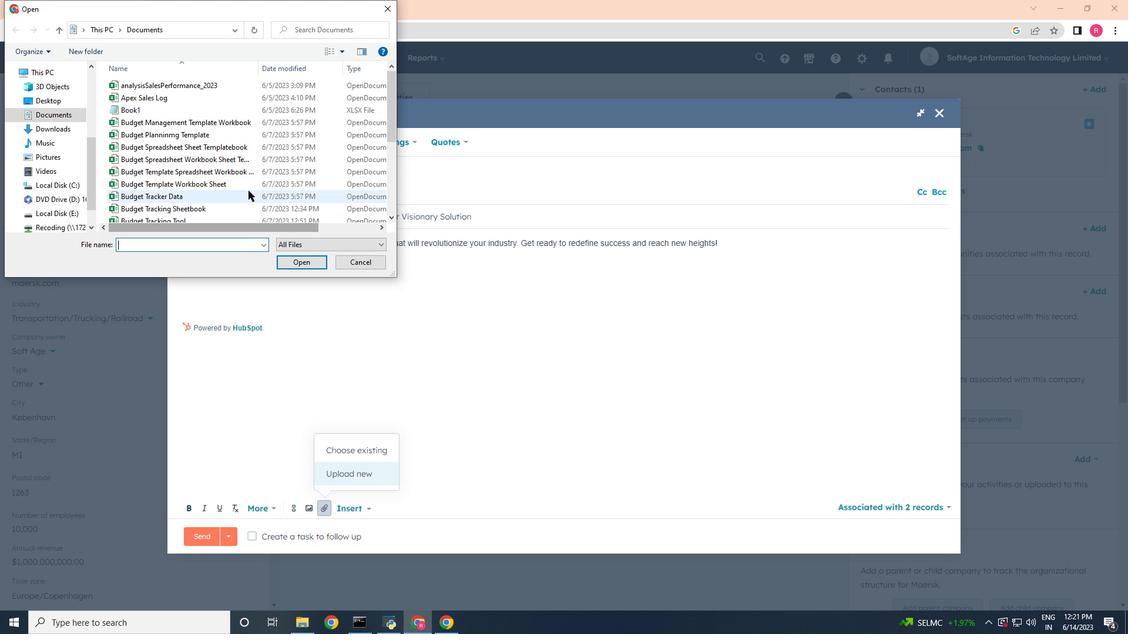 
Action: Mouse scrolled (249, 179) with delta (0, 0)
Screenshot: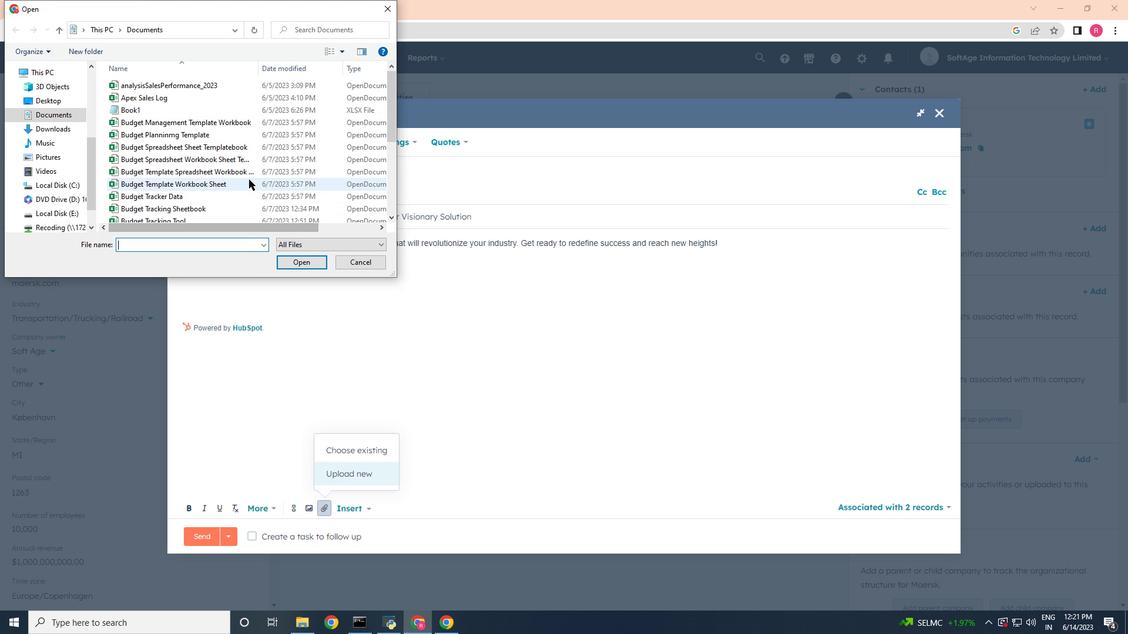 
Action: Mouse scrolled (249, 179) with delta (0, 0)
Screenshot: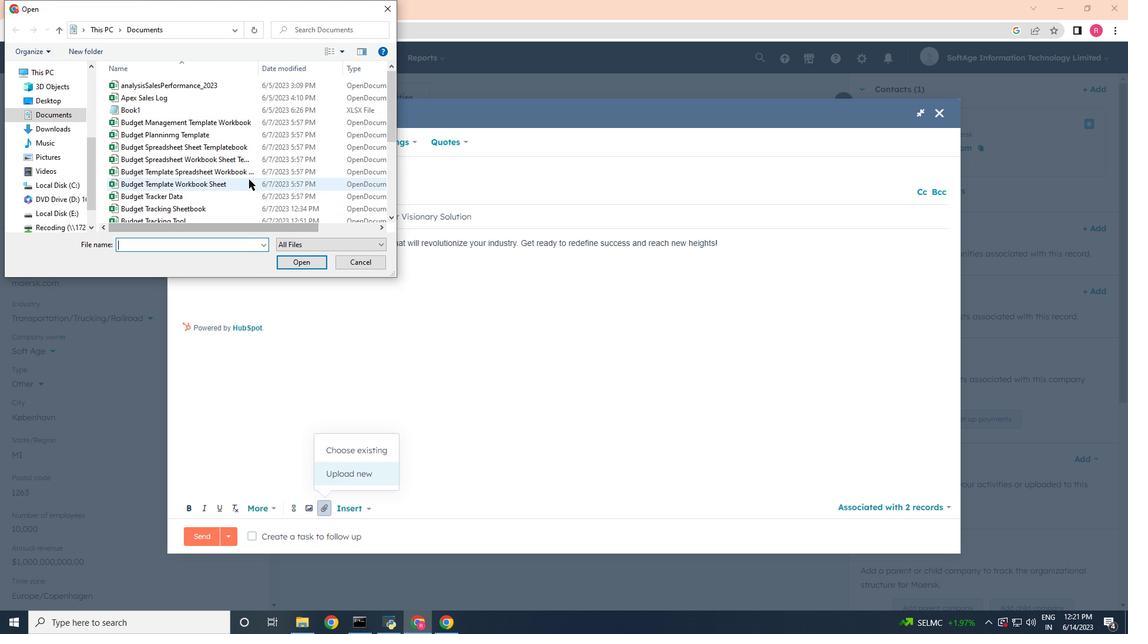 
Action: Mouse moved to (249, 180)
Screenshot: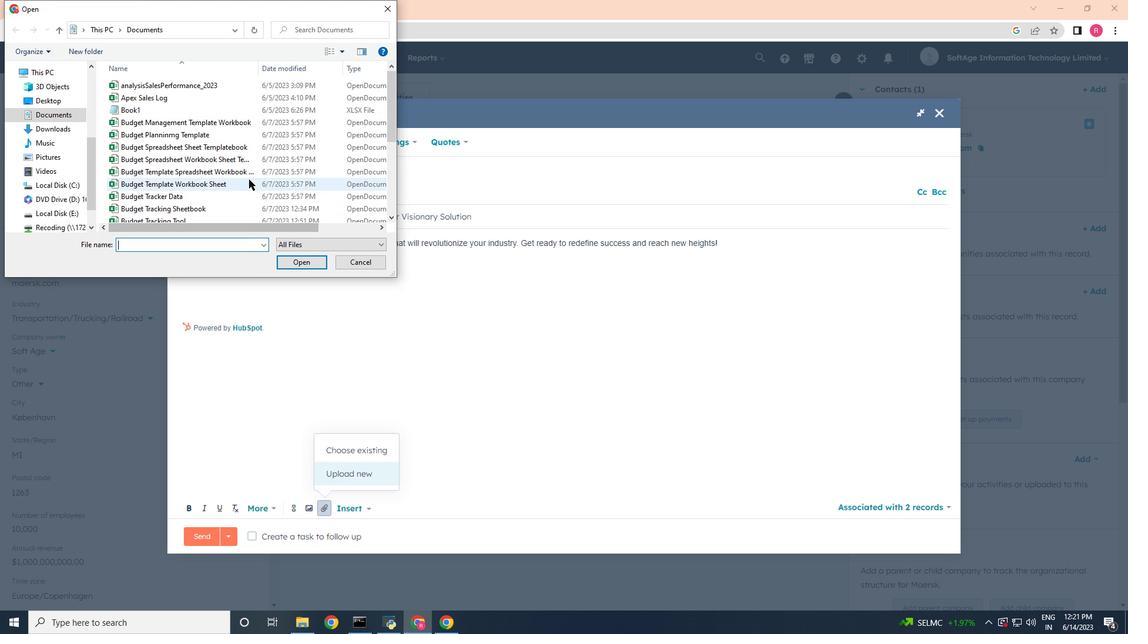 
Action: Mouse scrolled (249, 179) with delta (0, 0)
Screenshot: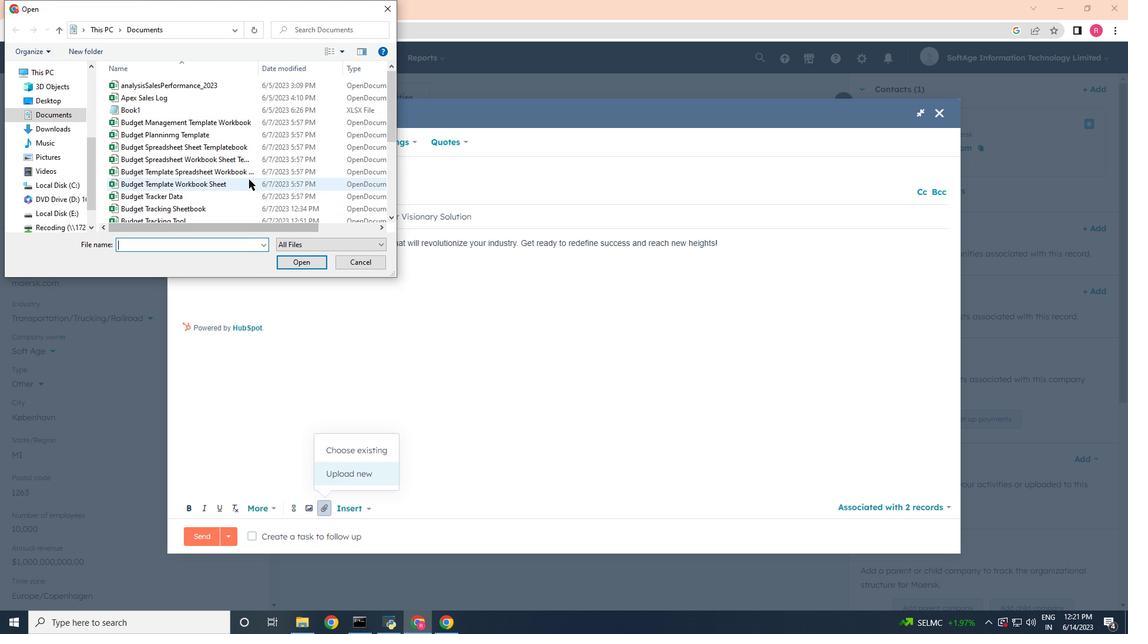 
Action: Mouse moved to (249, 181)
Screenshot: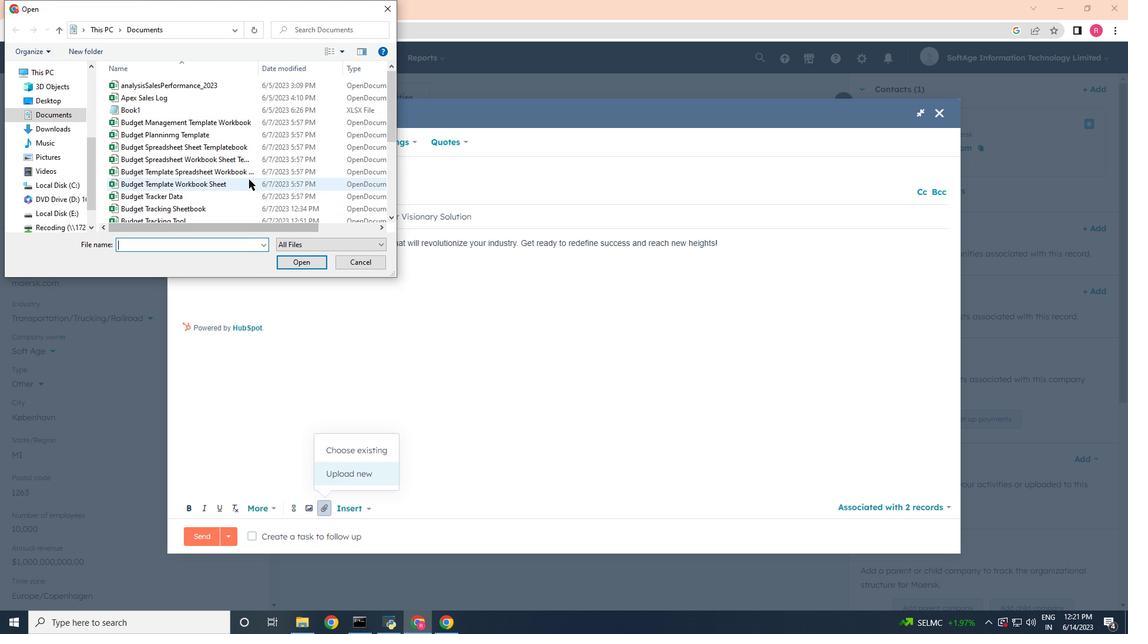 
Action: Mouse scrolled (249, 180) with delta (0, 0)
Screenshot: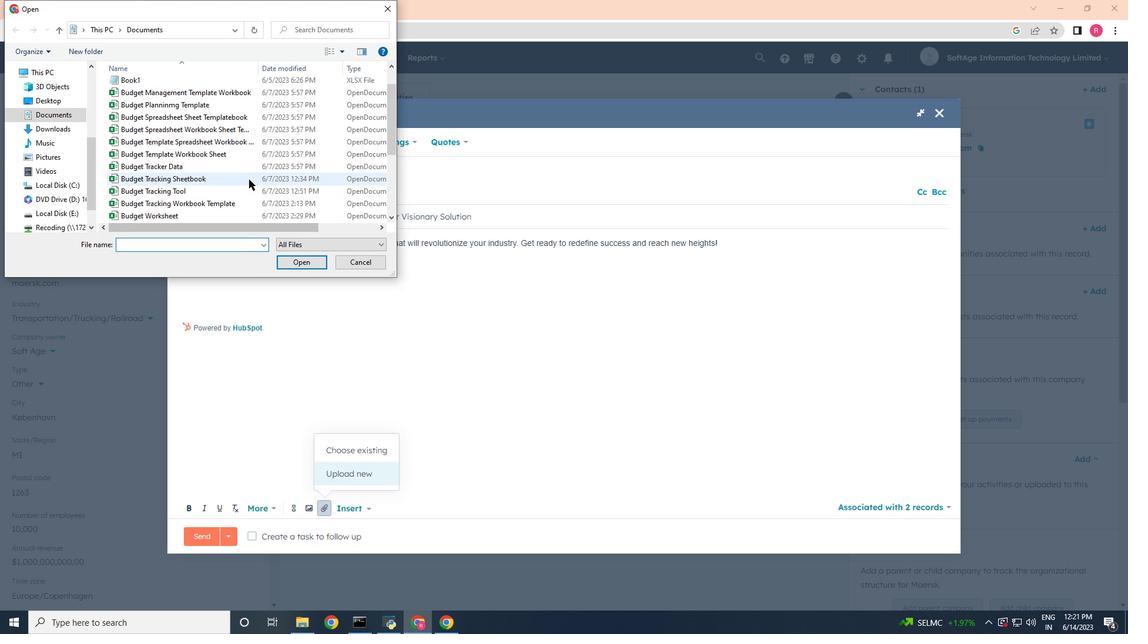 
Action: Mouse moved to (249, 181)
Screenshot: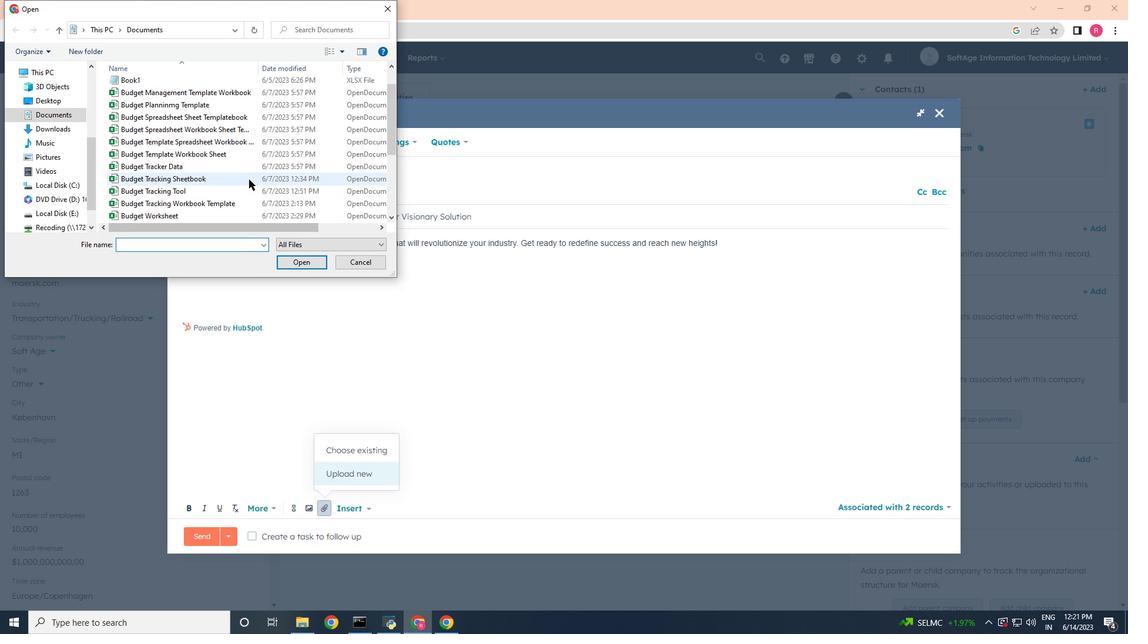 
Action: Mouse scrolled (249, 180) with delta (0, 0)
Screenshot: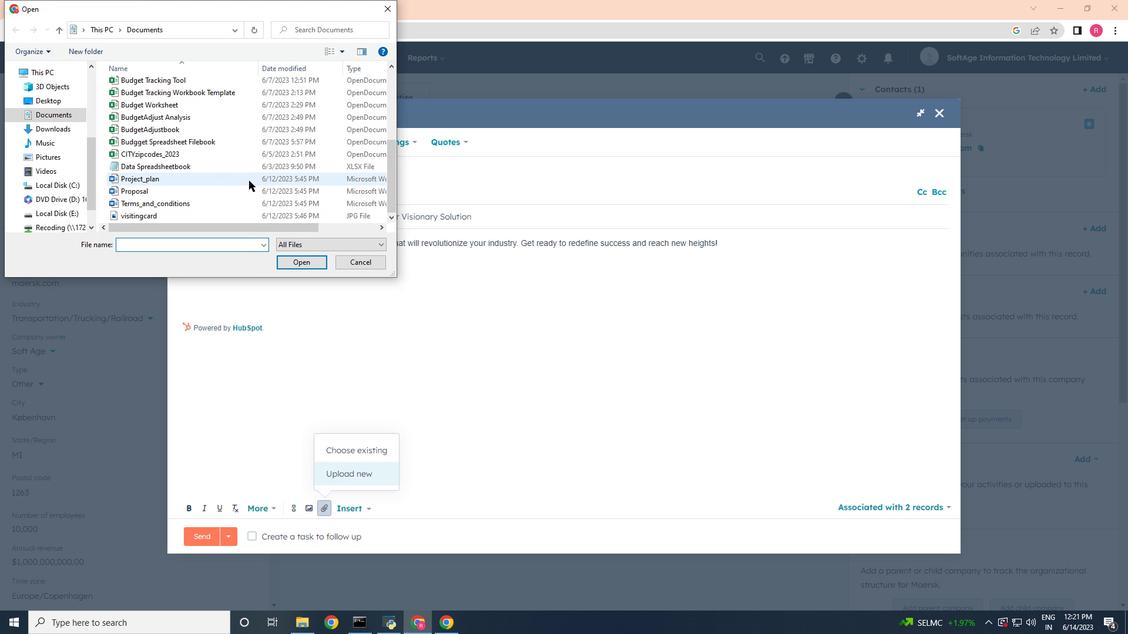
Action: Mouse scrolled (249, 180) with delta (0, 0)
Screenshot: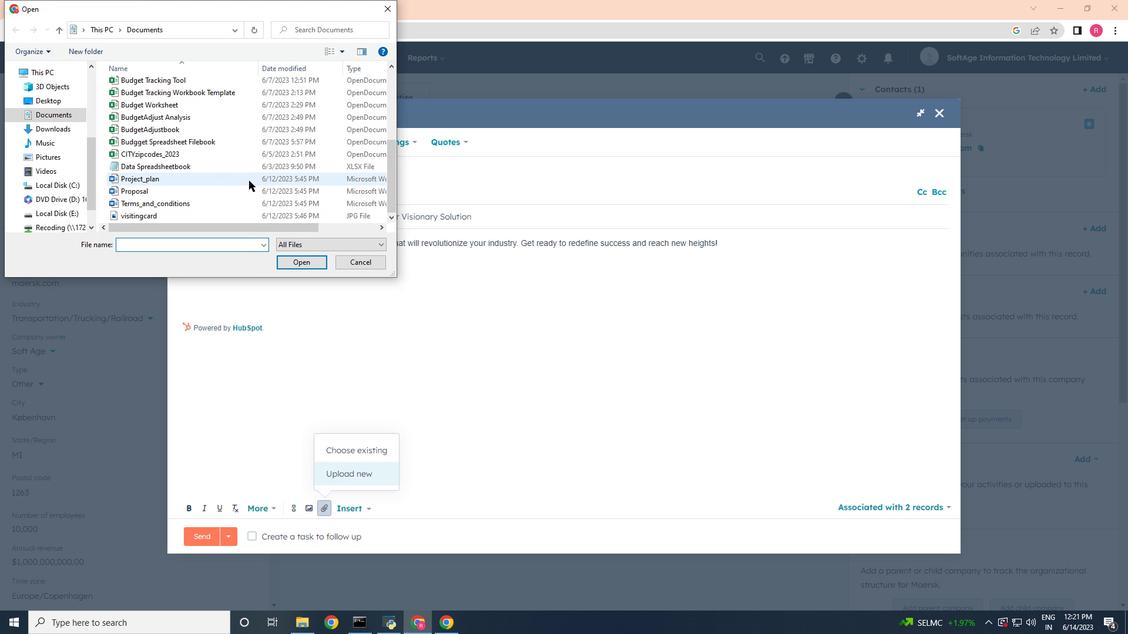 
Action: Mouse scrolled (249, 180) with delta (0, 0)
Screenshot: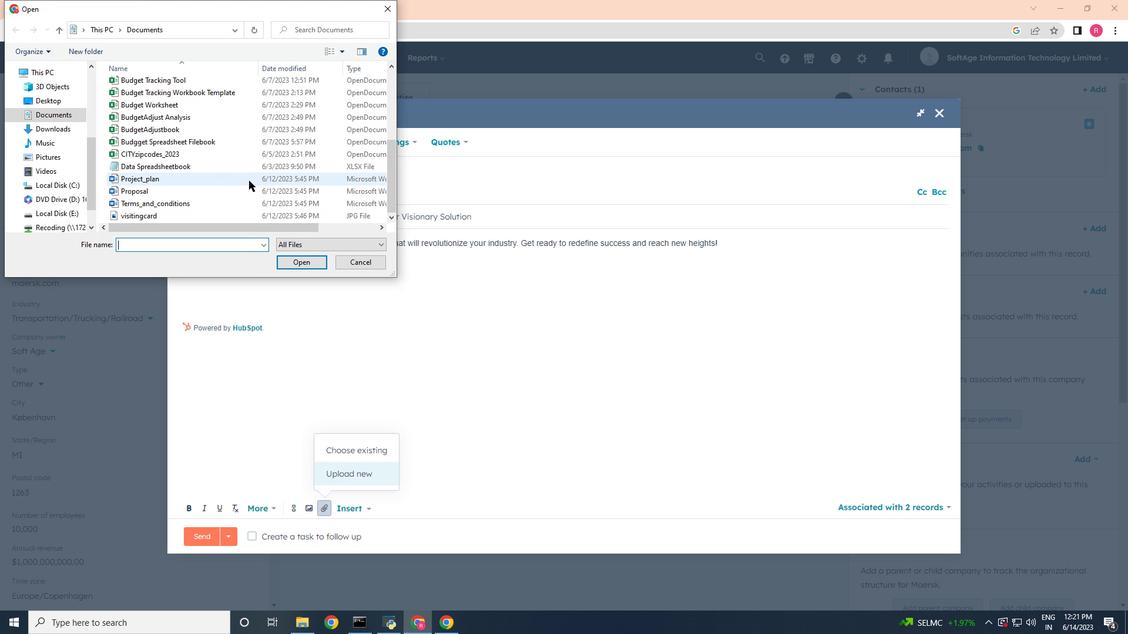 
Action: Mouse scrolled (249, 180) with delta (0, 0)
Screenshot: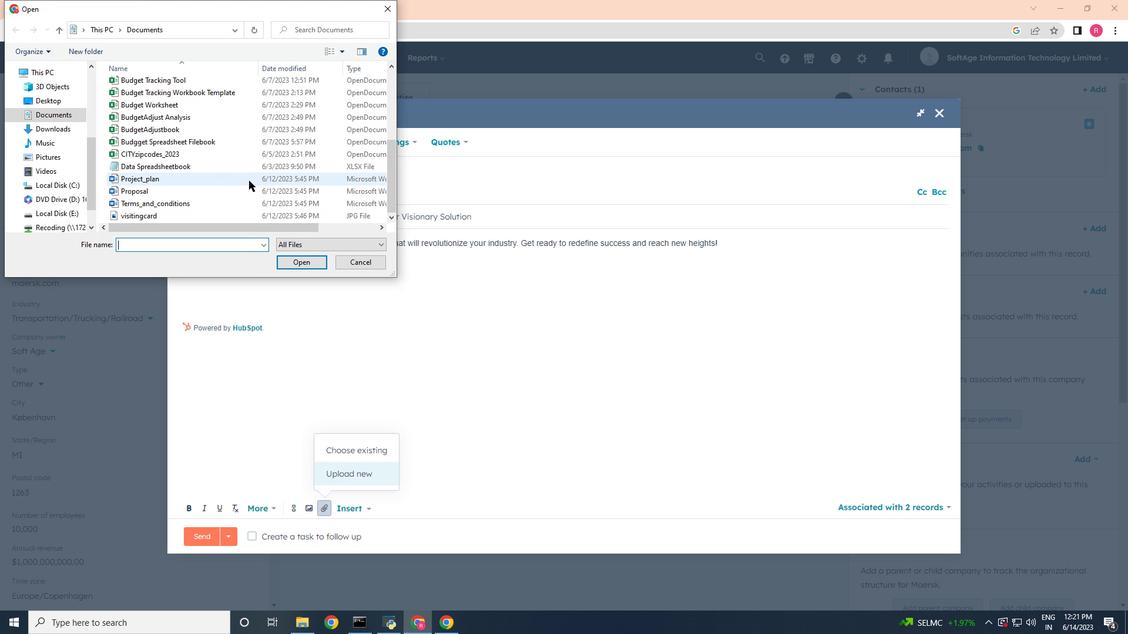 
Action: Mouse moved to (185, 200)
Screenshot: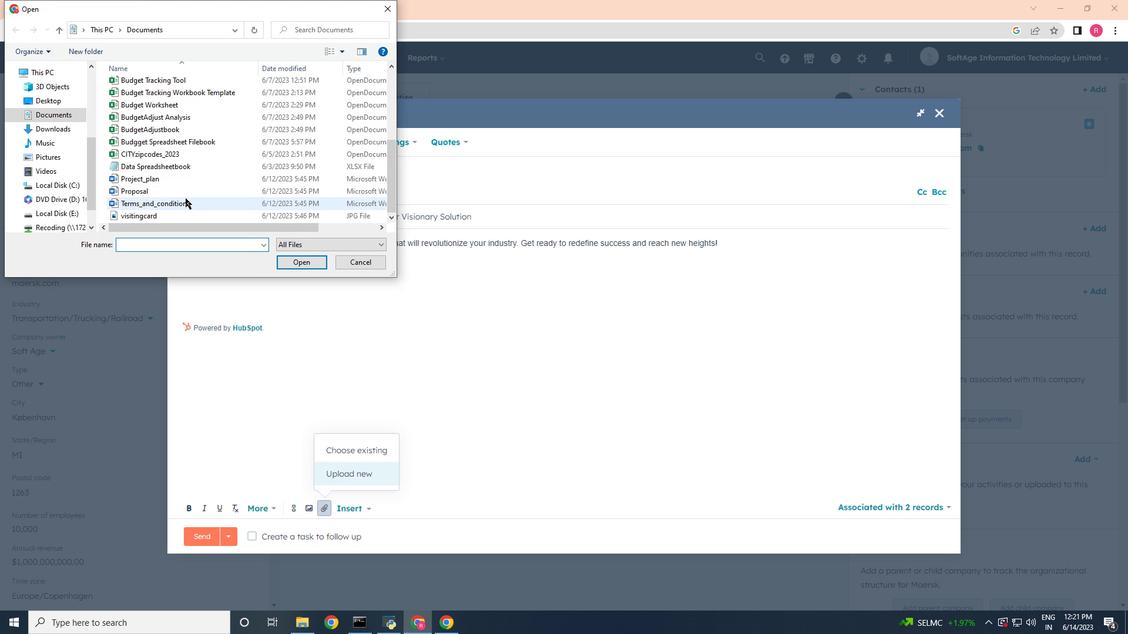 
Action: Mouse pressed left at (185, 200)
Screenshot: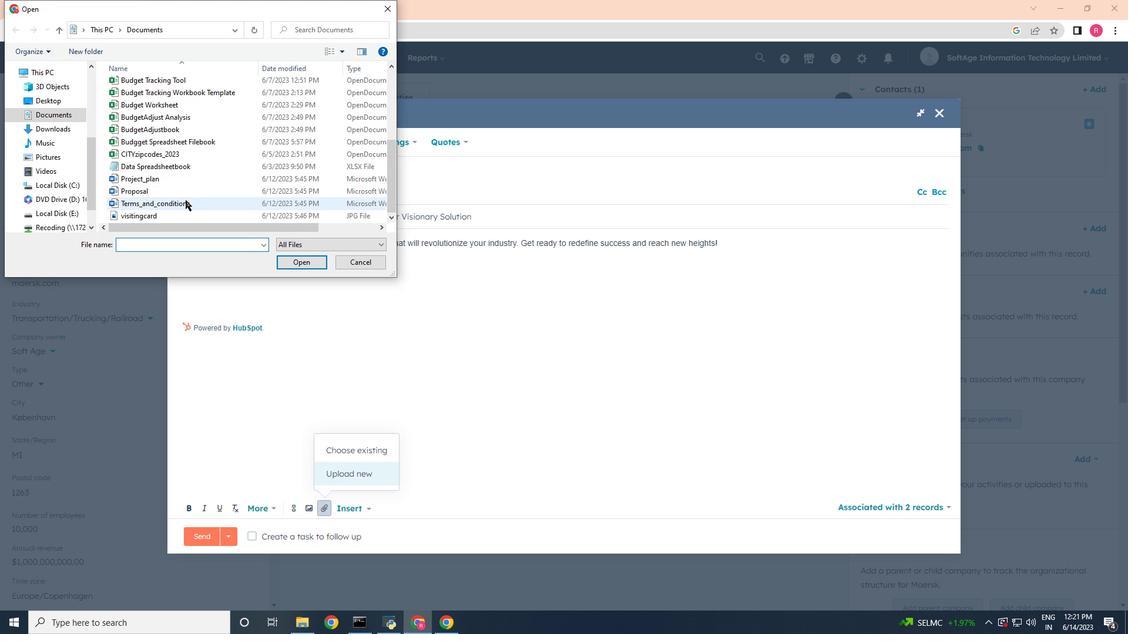
Action: Mouse moved to (306, 261)
Screenshot: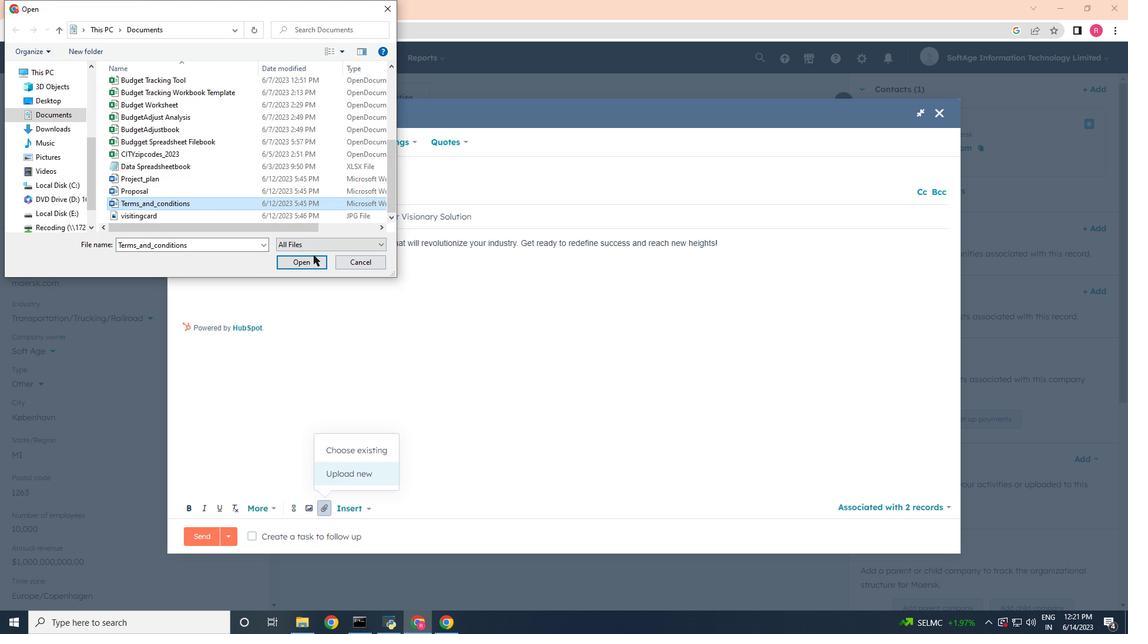 
Action: Mouse pressed left at (306, 261)
Screenshot: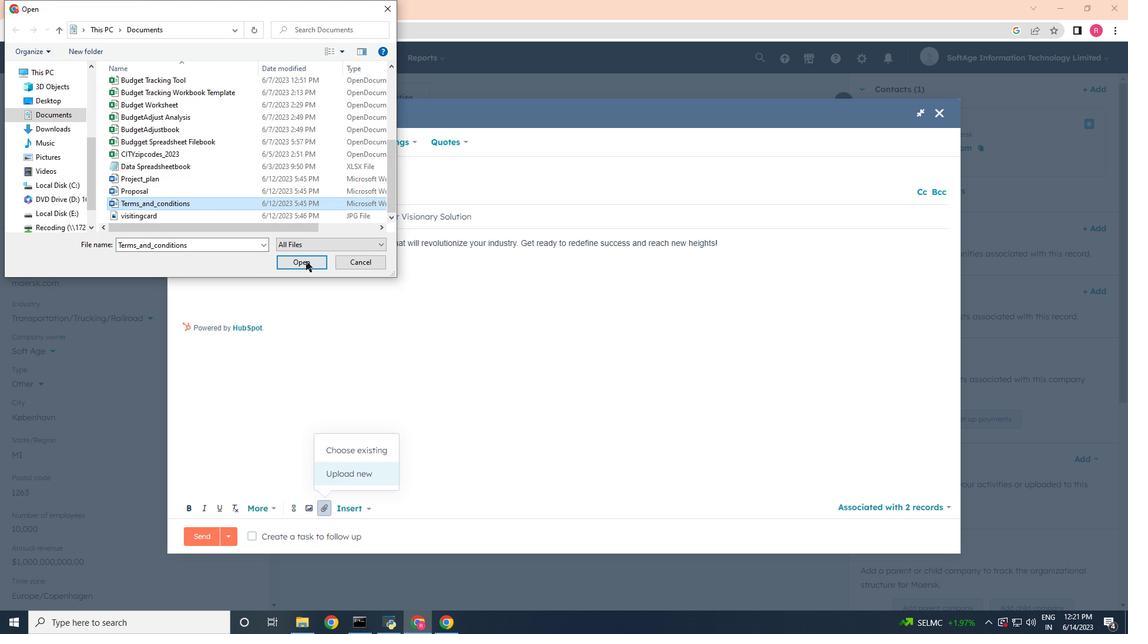 
Action: Mouse moved to (306, 475)
Screenshot: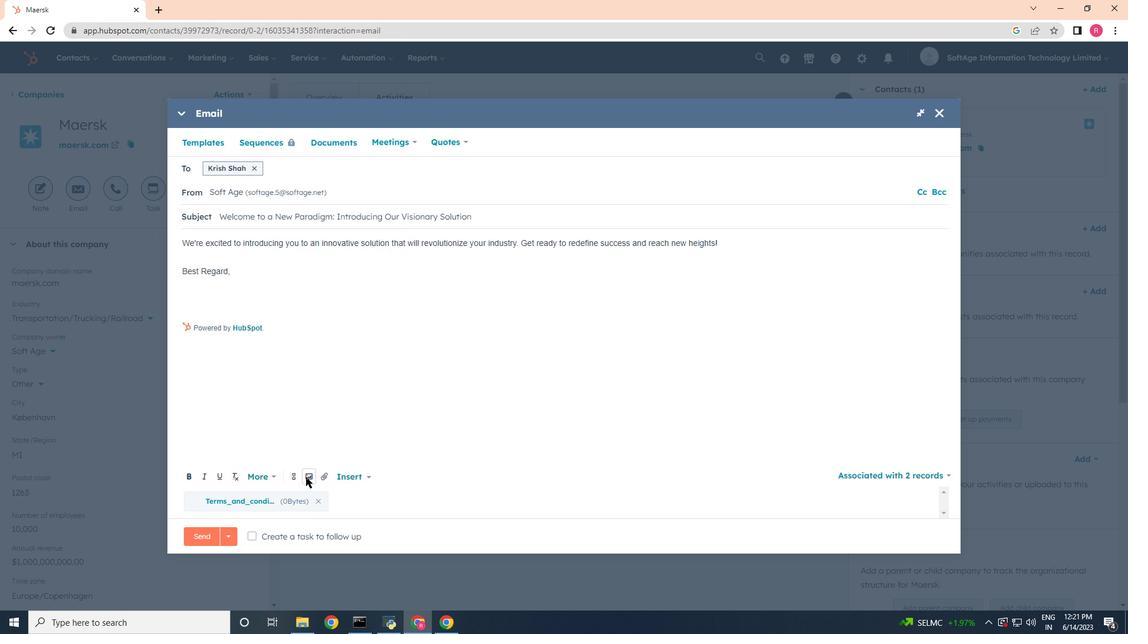 
Action: Mouse pressed left at (306, 475)
Screenshot: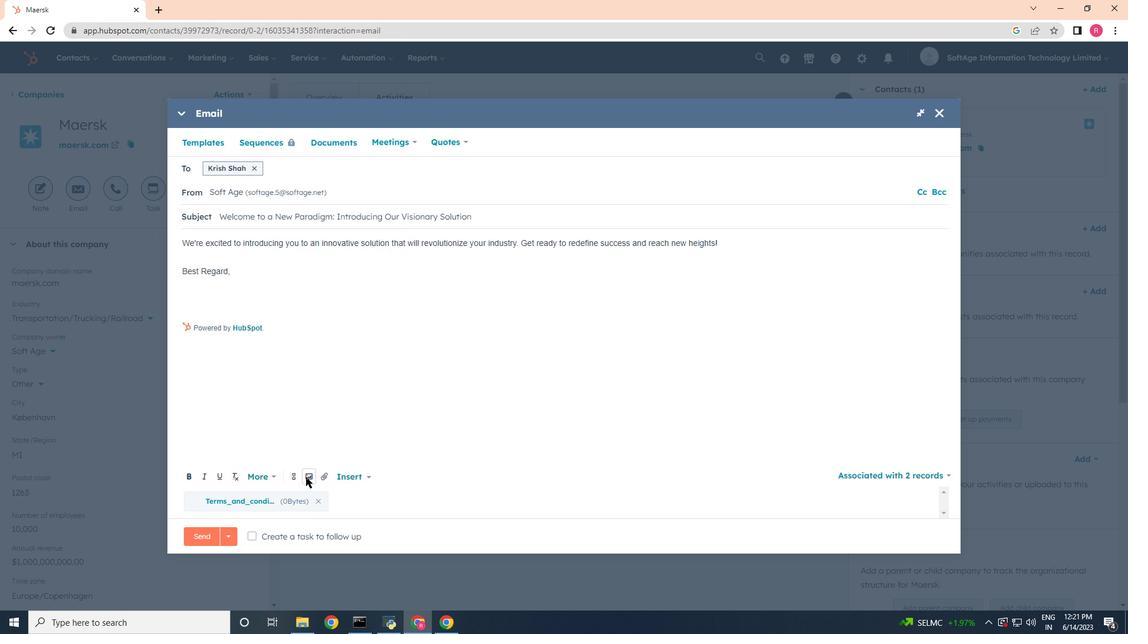 
Action: Mouse moved to (305, 442)
Screenshot: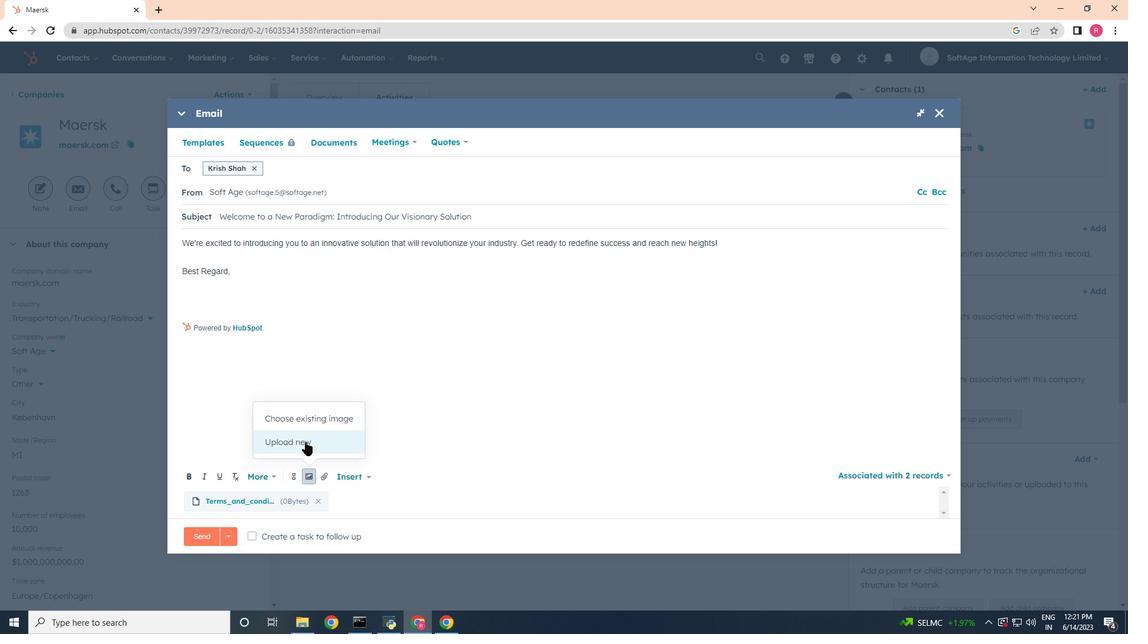 
Action: Mouse pressed left at (305, 442)
Screenshot: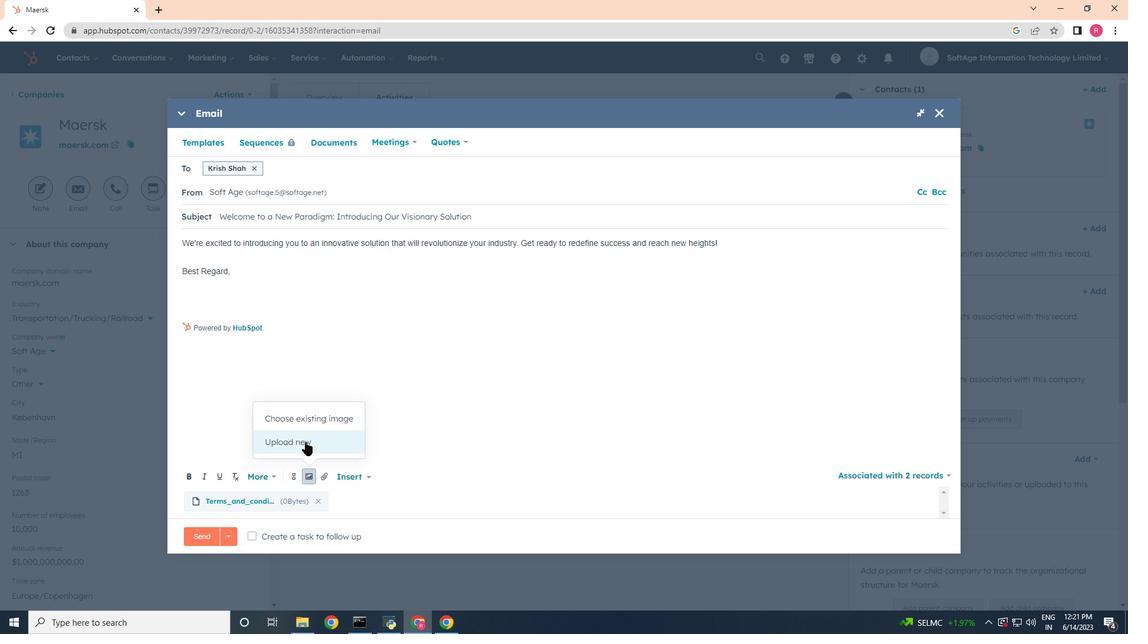 
Action: Mouse moved to (152, 107)
Screenshot: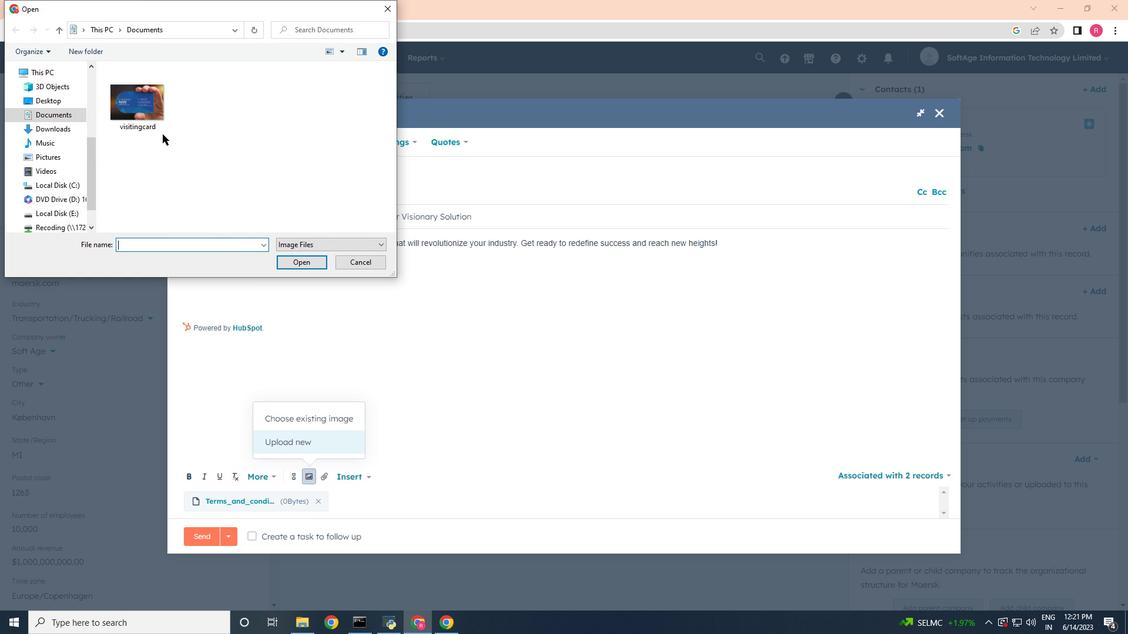 
Action: Mouse pressed left at (152, 107)
Screenshot: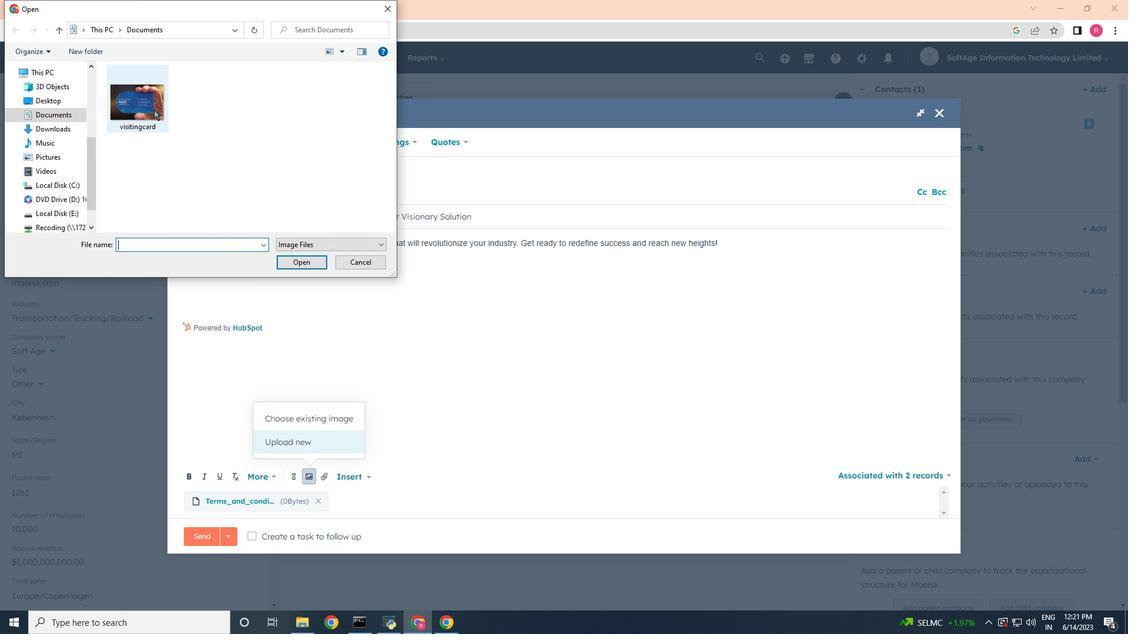 
Action: Mouse moved to (313, 258)
Screenshot: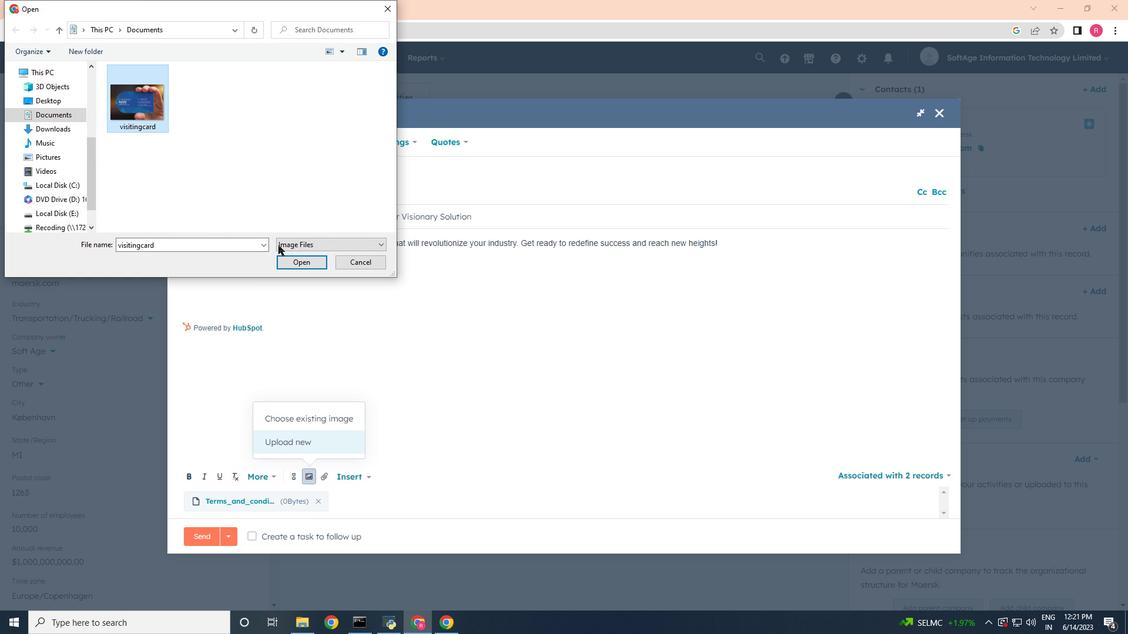 
Action: Mouse pressed left at (313, 258)
Screenshot: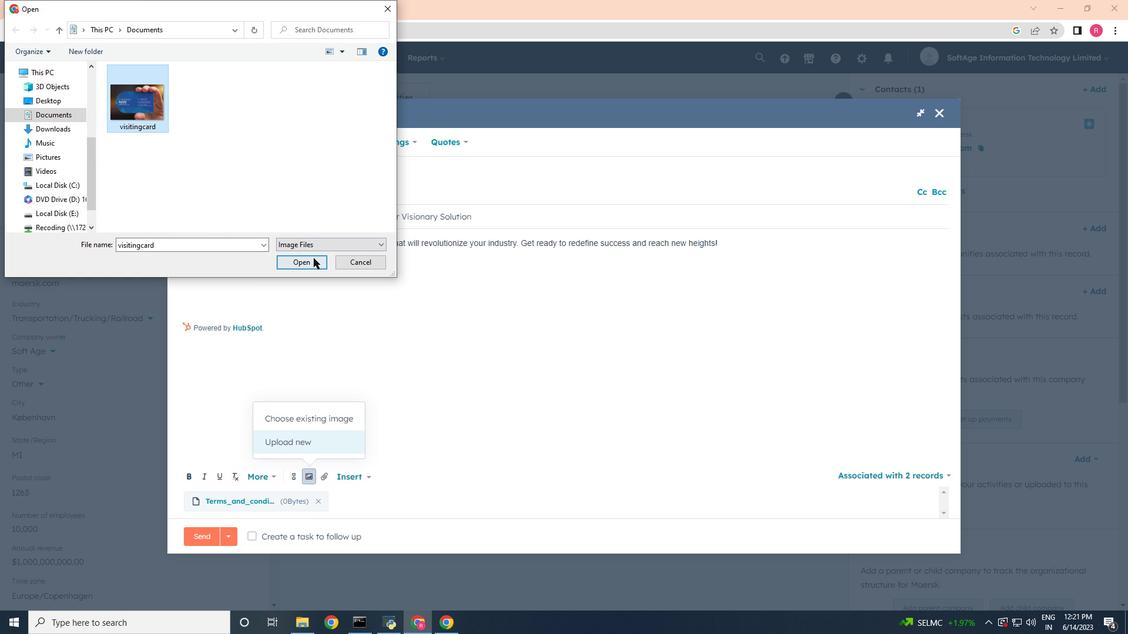 
Action: Mouse moved to (294, 476)
Screenshot: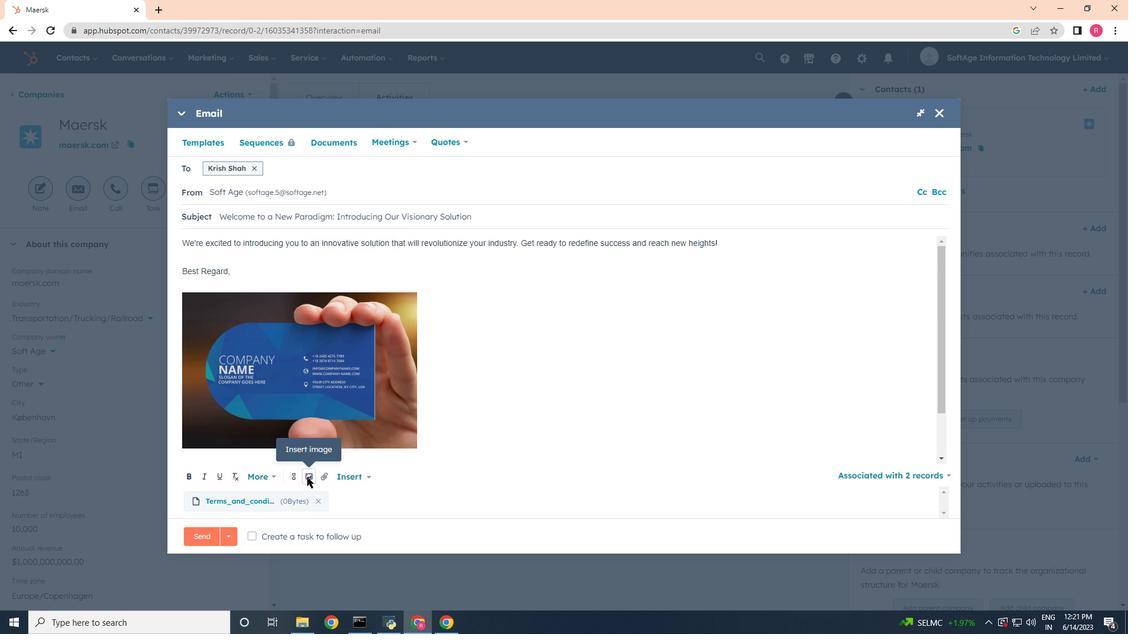 
Action: Mouse pressed left at (294, 476)
Screenshot: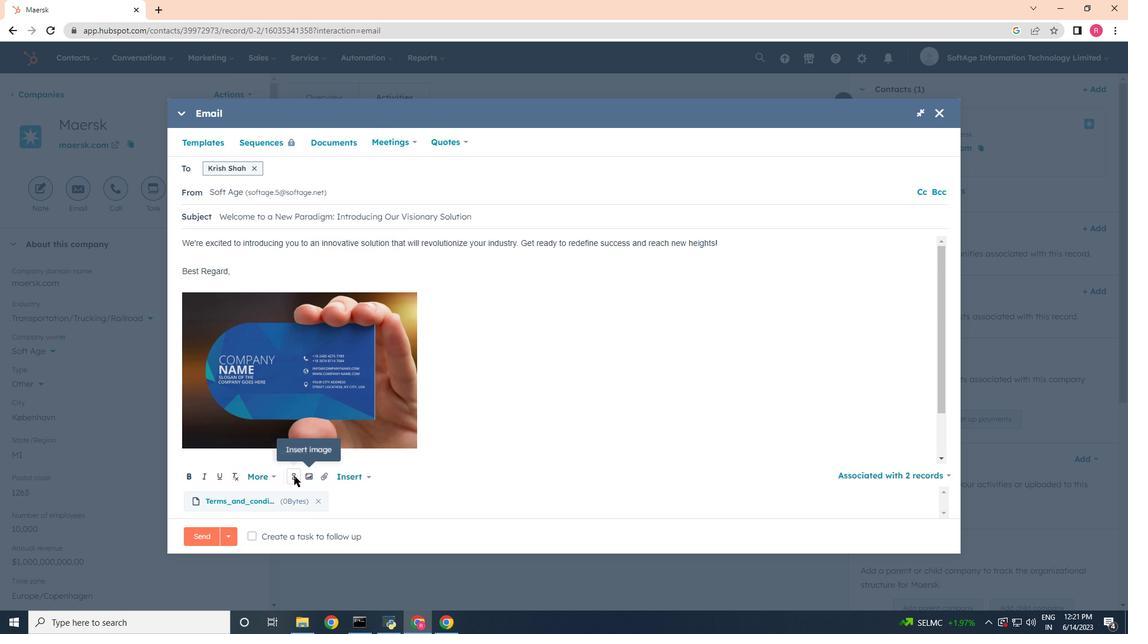 
Action: Mouse moved to (203, 286)
Screenshot: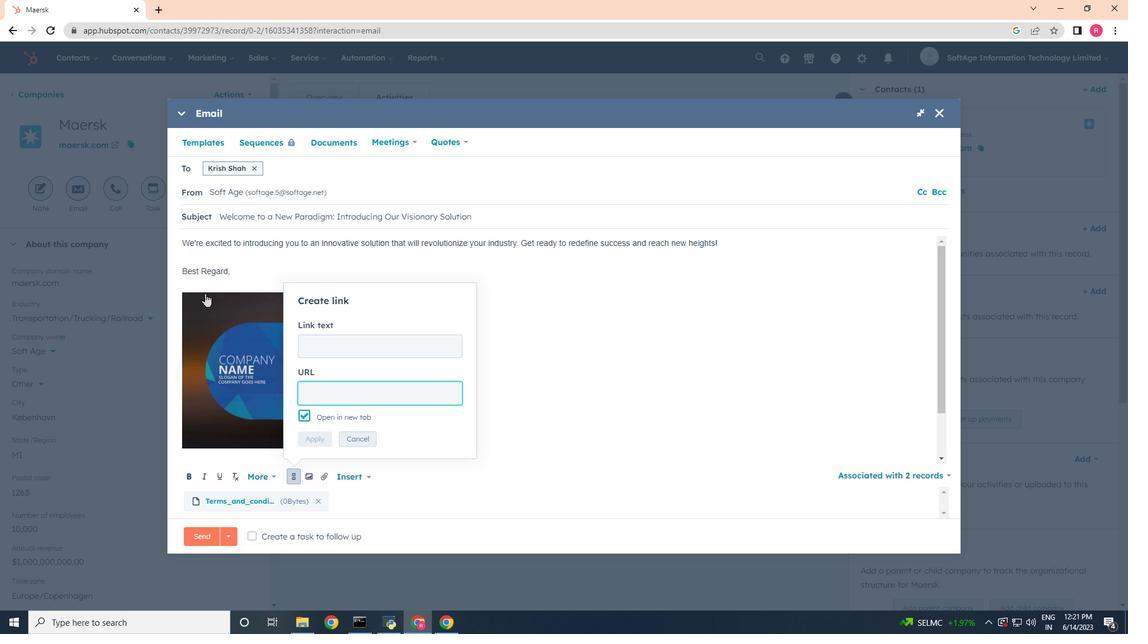 
Action: Mouse pressed left at (203, 286)
Screenshot: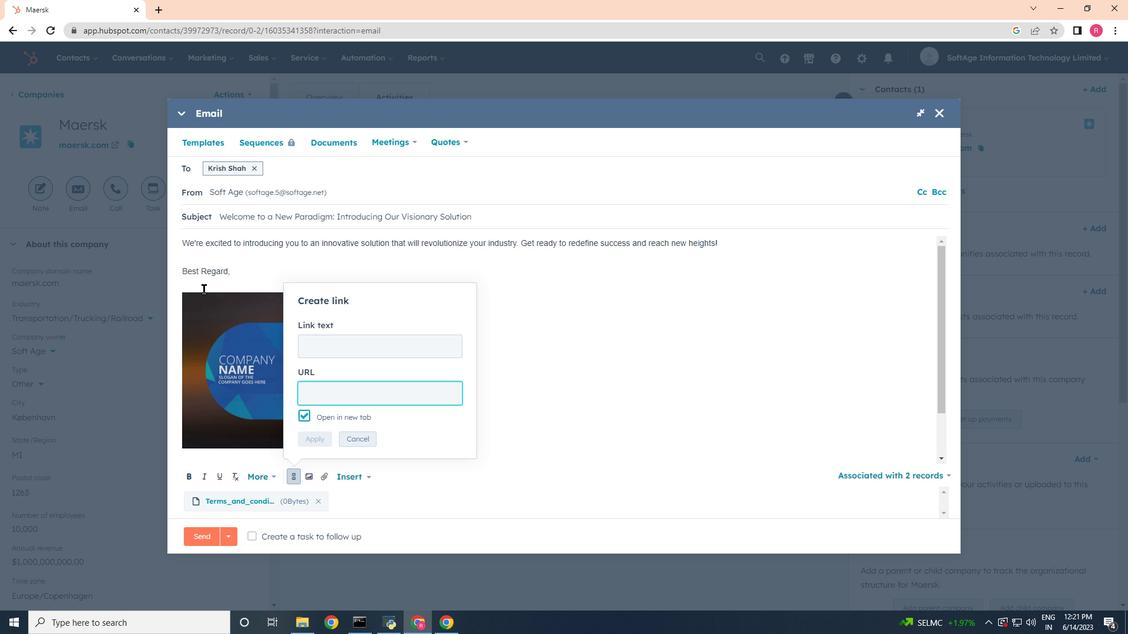 
Action: Mouse moved to (295, 472)
Screenshot: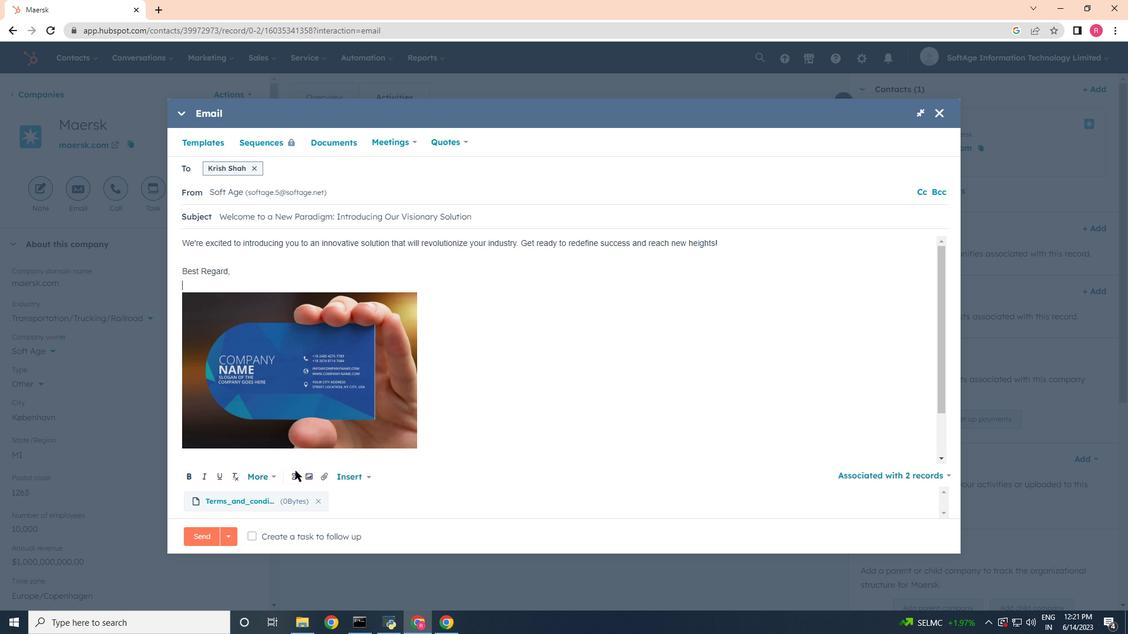 
Action: Mouse pressed left at (295, 472)
Screenshot: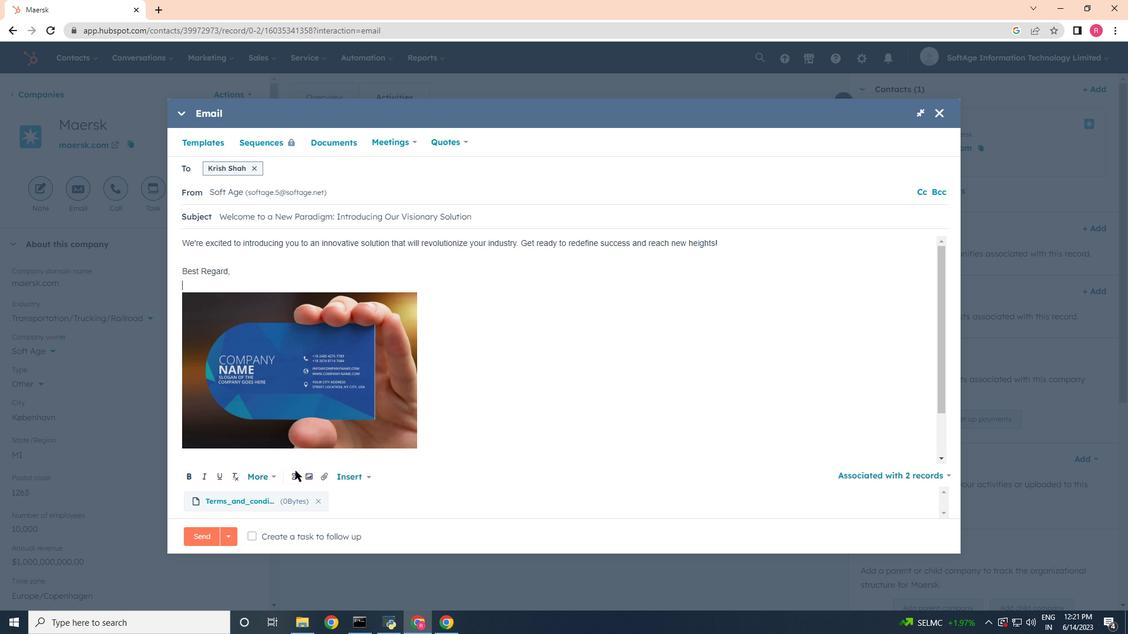 
Action: Mouse moved to (313, 350)
Screenshot: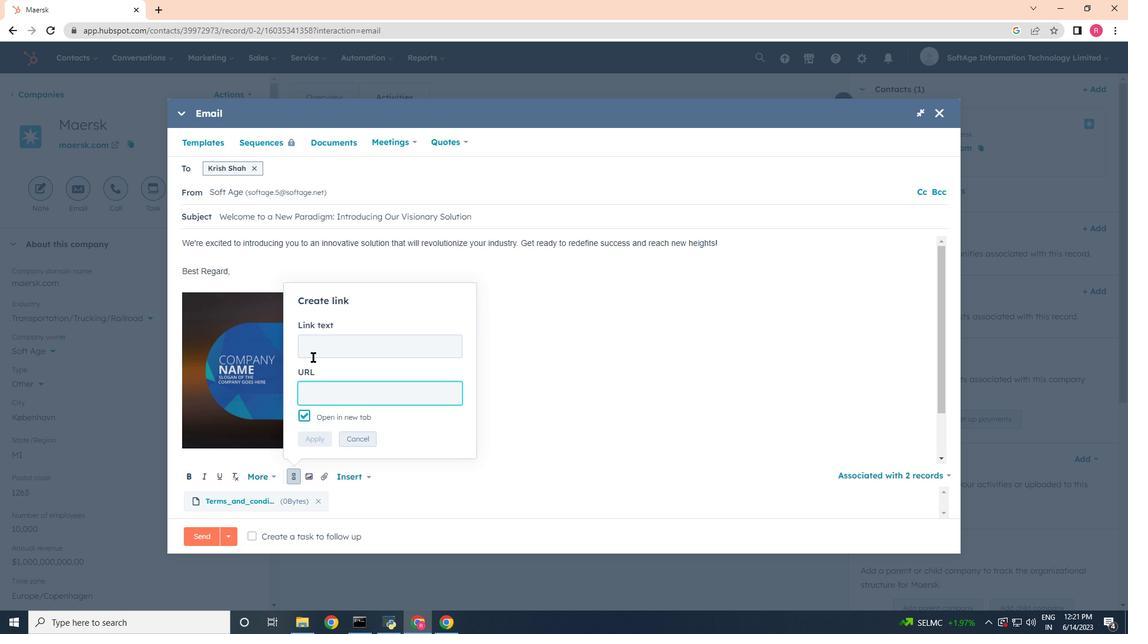 
Action: Mouse pressed left at (313, 350)
Screenshot: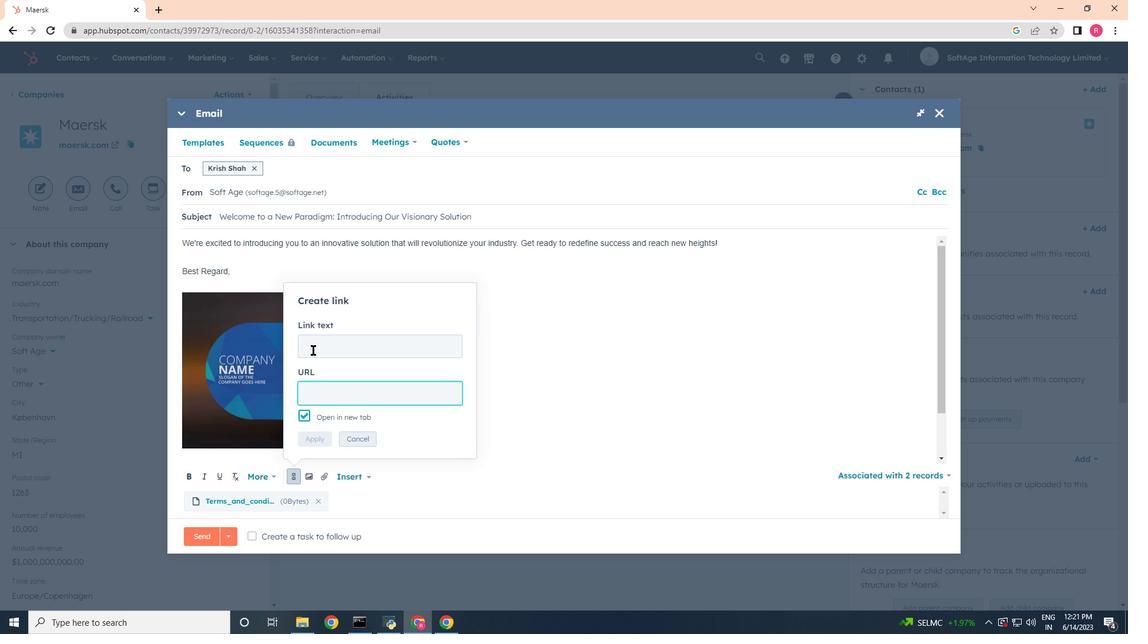 
Action: Mouse moved to (313, 350)
Screenshot: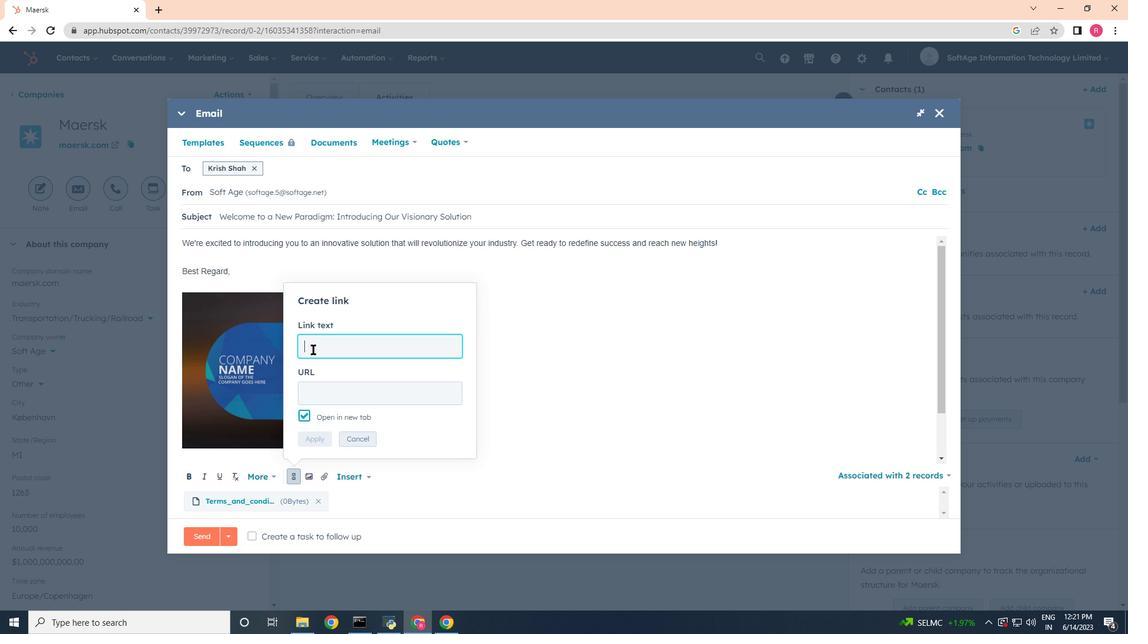 
Action: Key pressed <Key.shift>Pinterest<Key.tab>in.pinterest.com
Screenshot: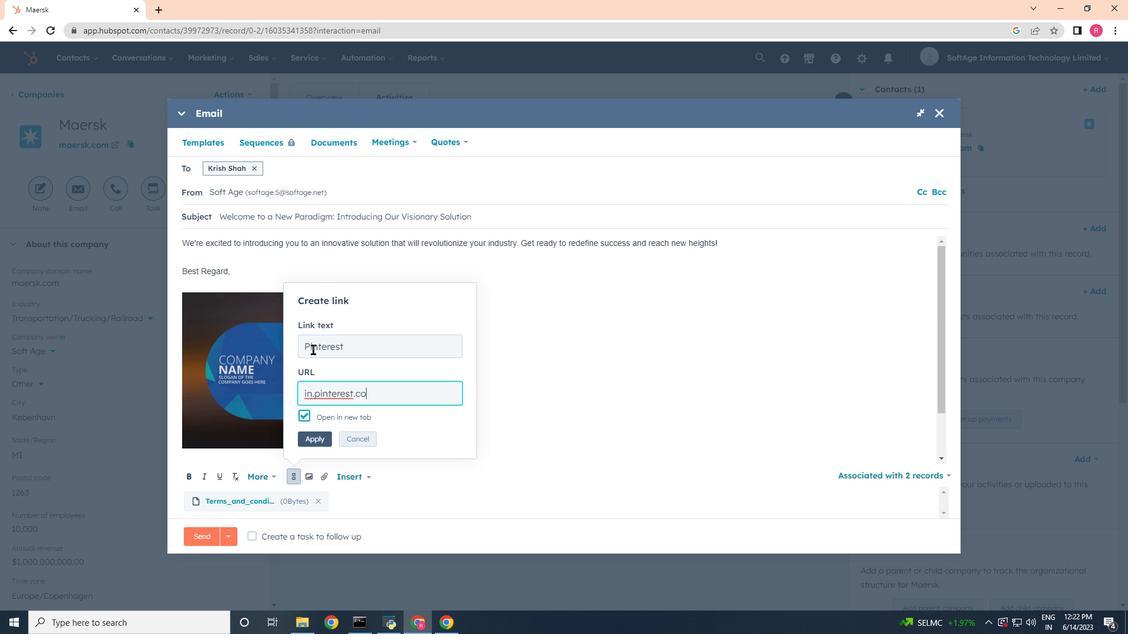 
Action: Mouse moved to (312, 443)
Screenshot: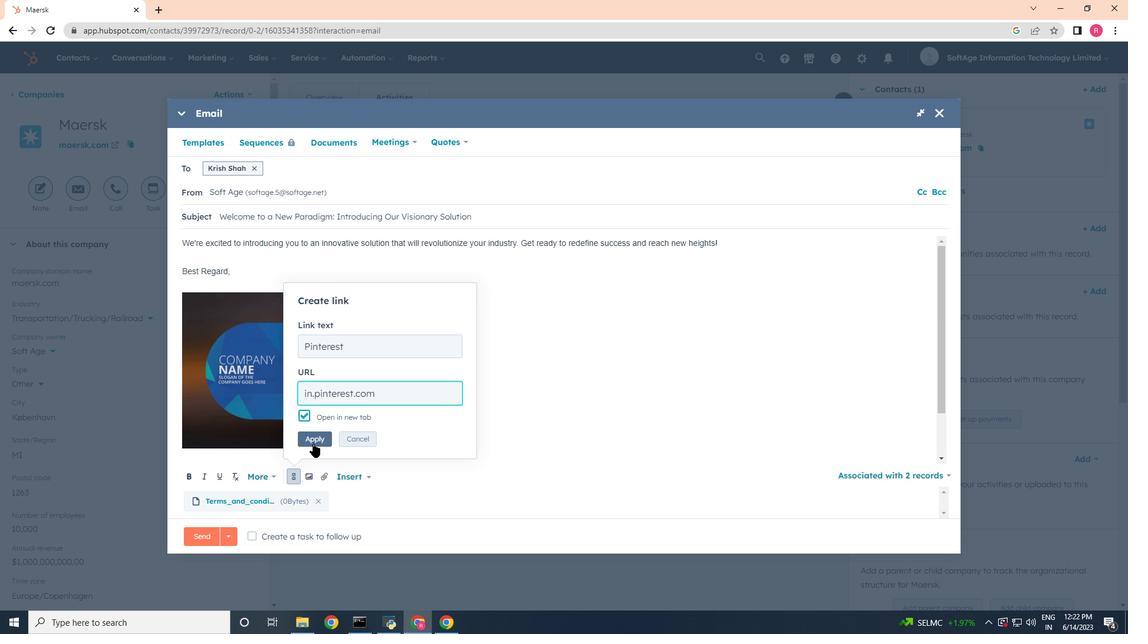 
Action: Mouse pressed left at (312, 443)
Screenshot: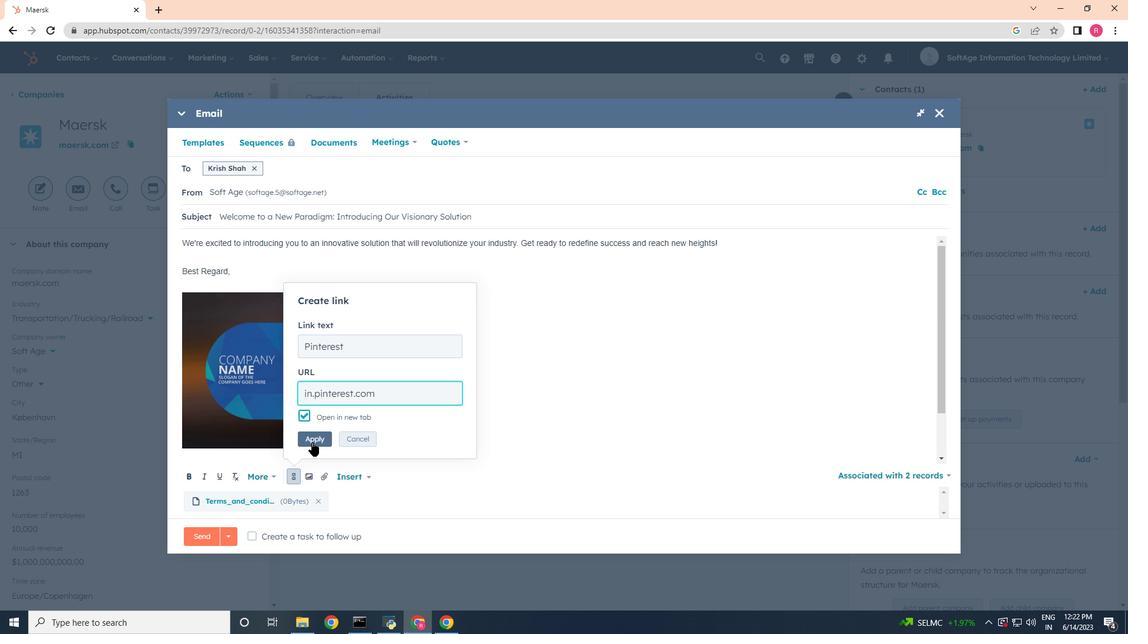 
Action: Mouse moved to (256, 537)
Screenshot: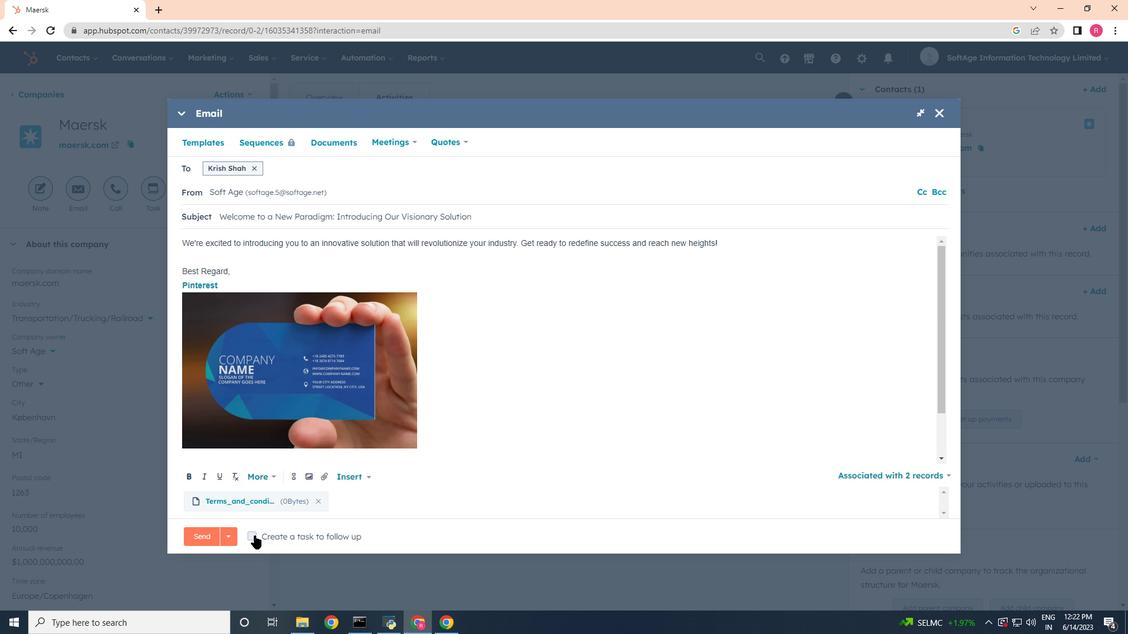 
Action: Mouse pressed left at (256, 537)
Screenshot: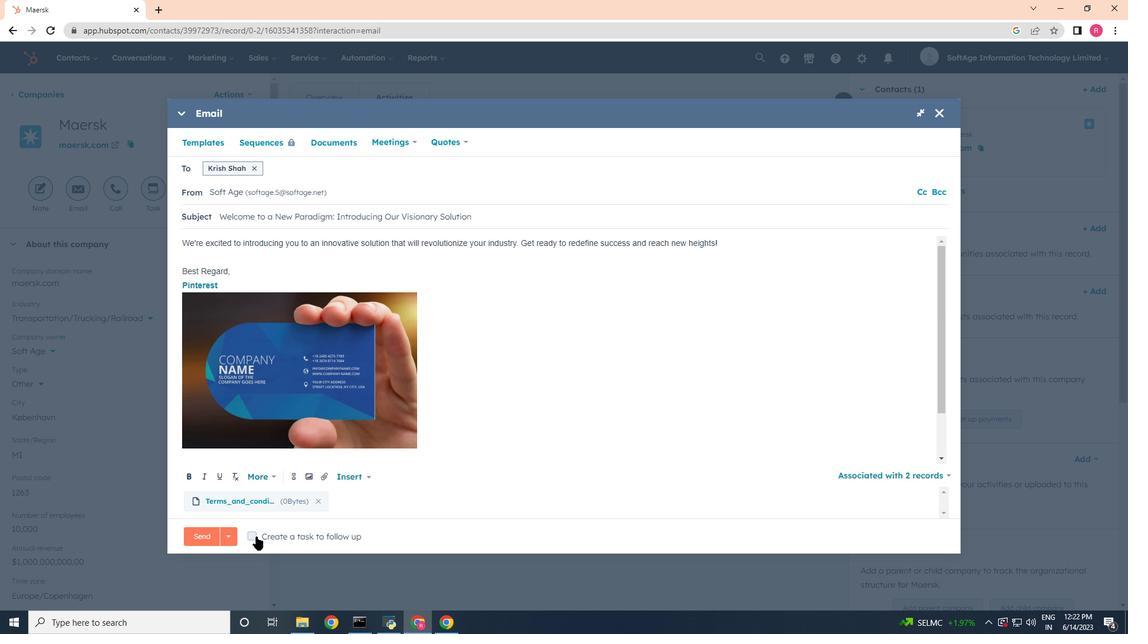
Action: Mouse moved to (484, 537)
Screenshot: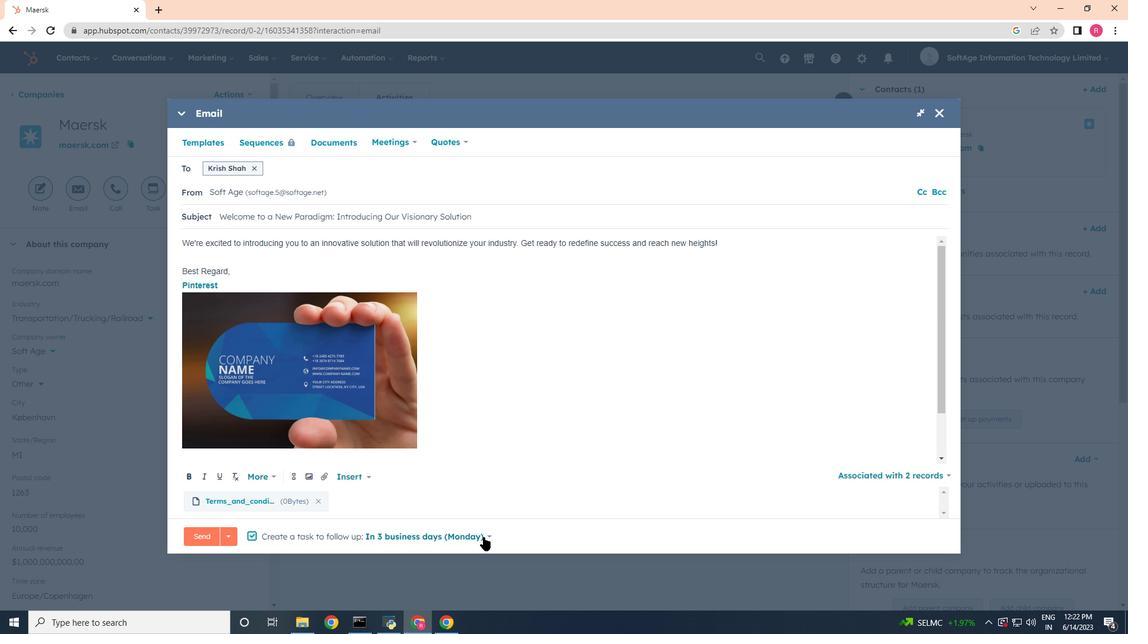 
Action: Mouse pressed left at (484, 537)
Screenshot: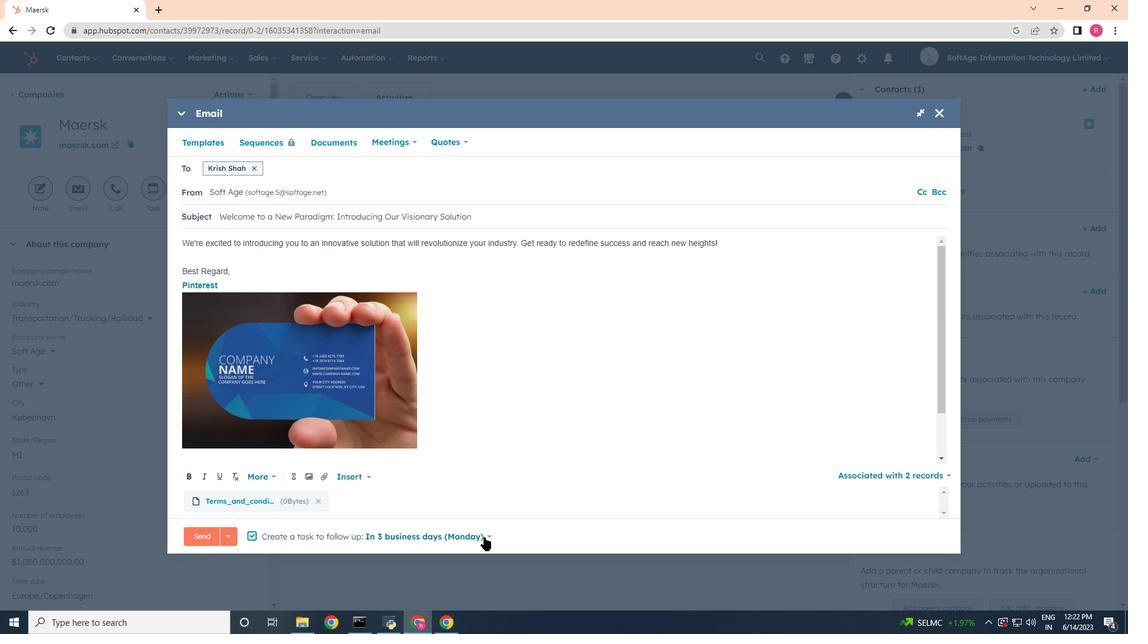 
Action: Mouse moved to (414, 471)
Screenshot: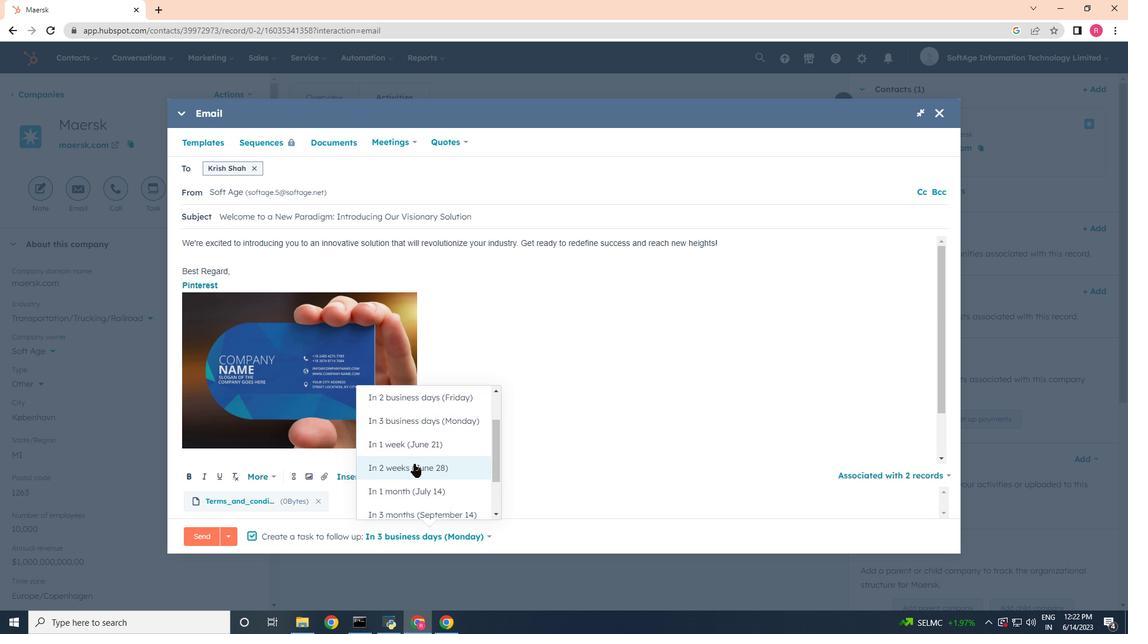 
Action: Mouse pressed left at (414, 471)
Screenshot: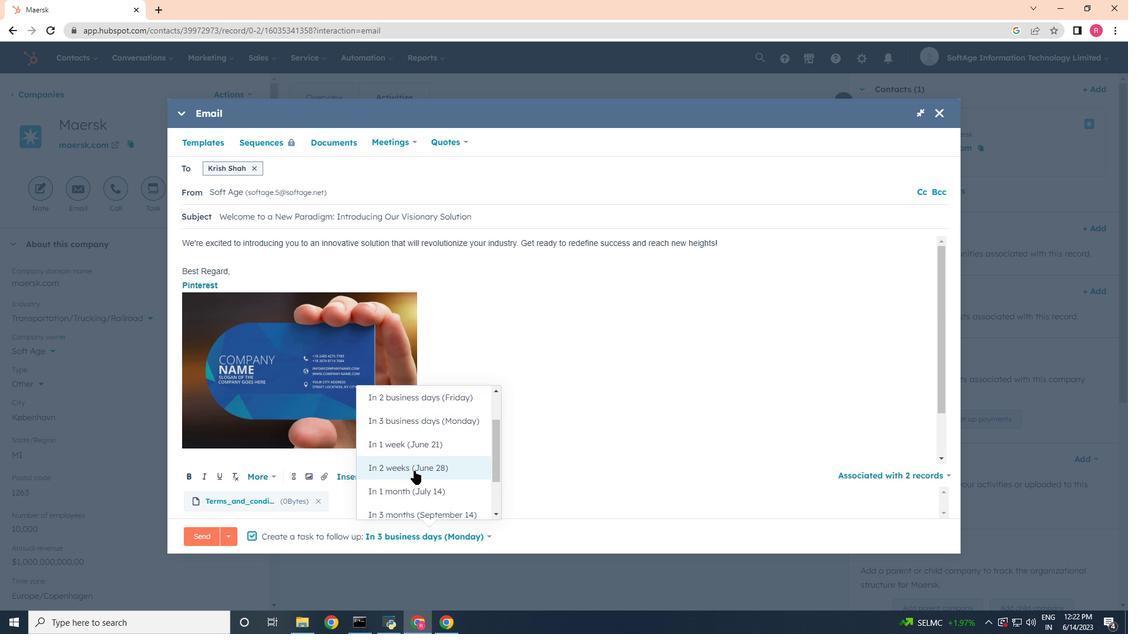 
Action: Mouse moved to (211, 537)
Screenshot: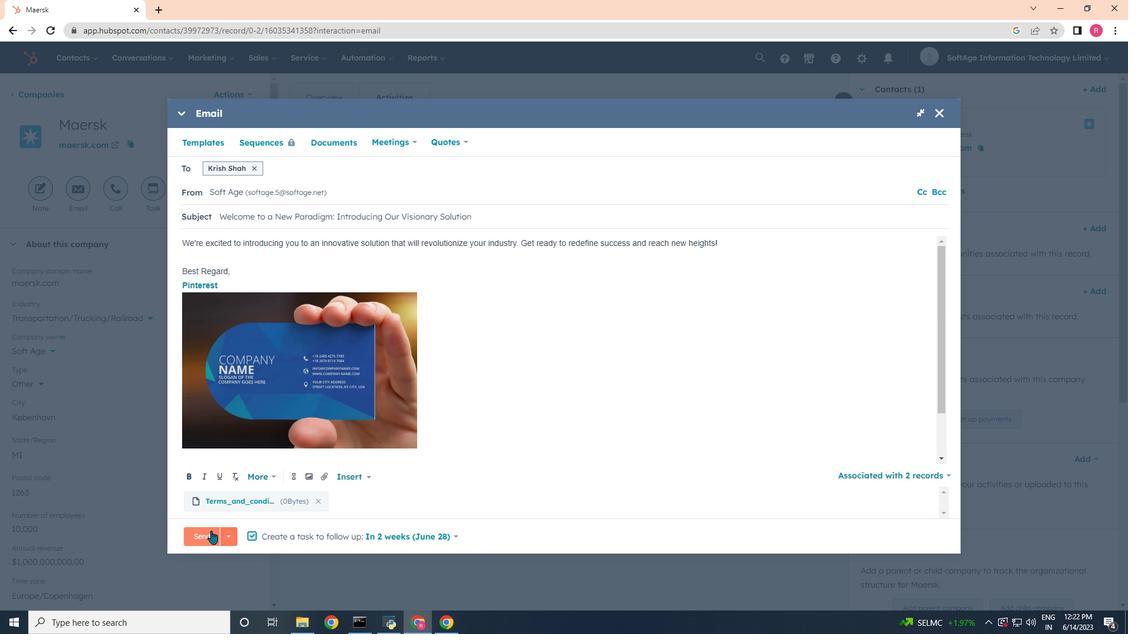 
Action: Mouse pressed left at (211, 537)
Screenshot: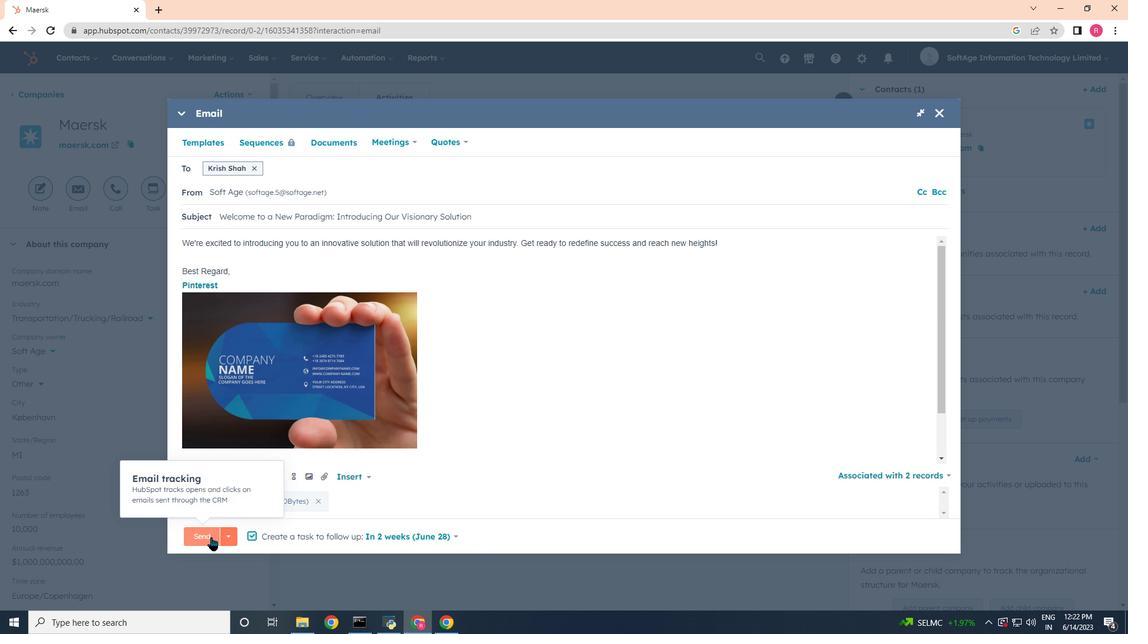 
Action: Mouse moved to (387, 436)
Screenshot: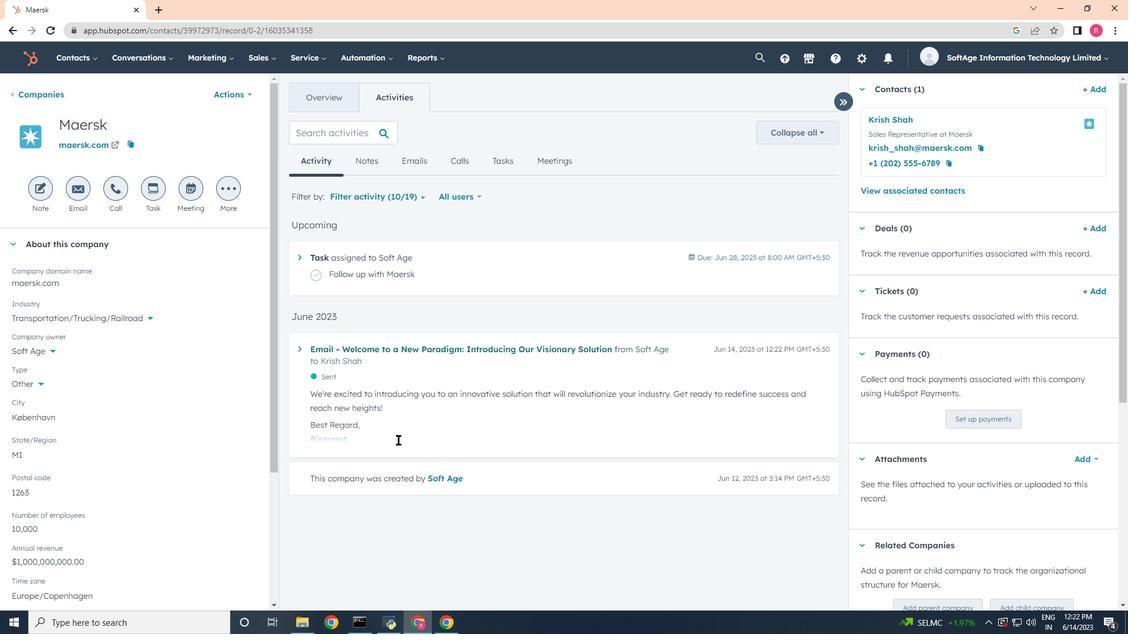 
